 Task: Find connections with filter location Lohr am Main with filter topic #house with filter profile language Potuguese with filter current company HR International with filter school Vivekananda Institute of Technology with filter industry Building Structure and Exterior Contractors with filter service category Trade Shows with filter keywords title Travel Nurse
Action: Mouse moved to (600, 78)
Screenshot: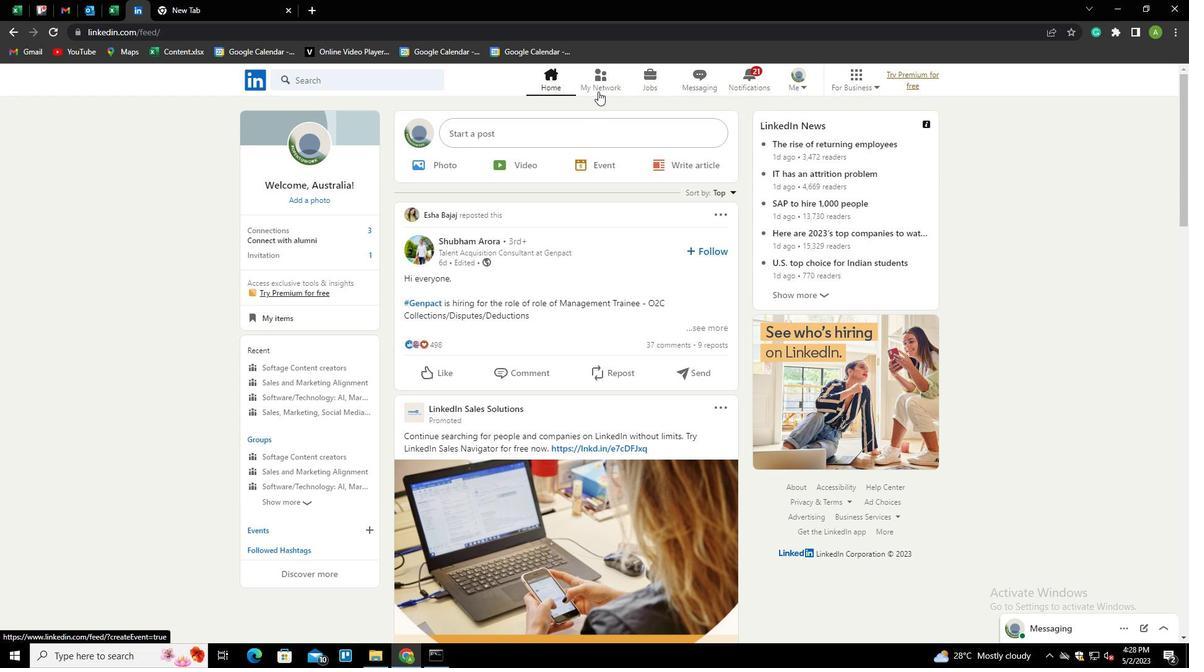 
Action: Mouse pressed left at (600, 78)
Screenshot: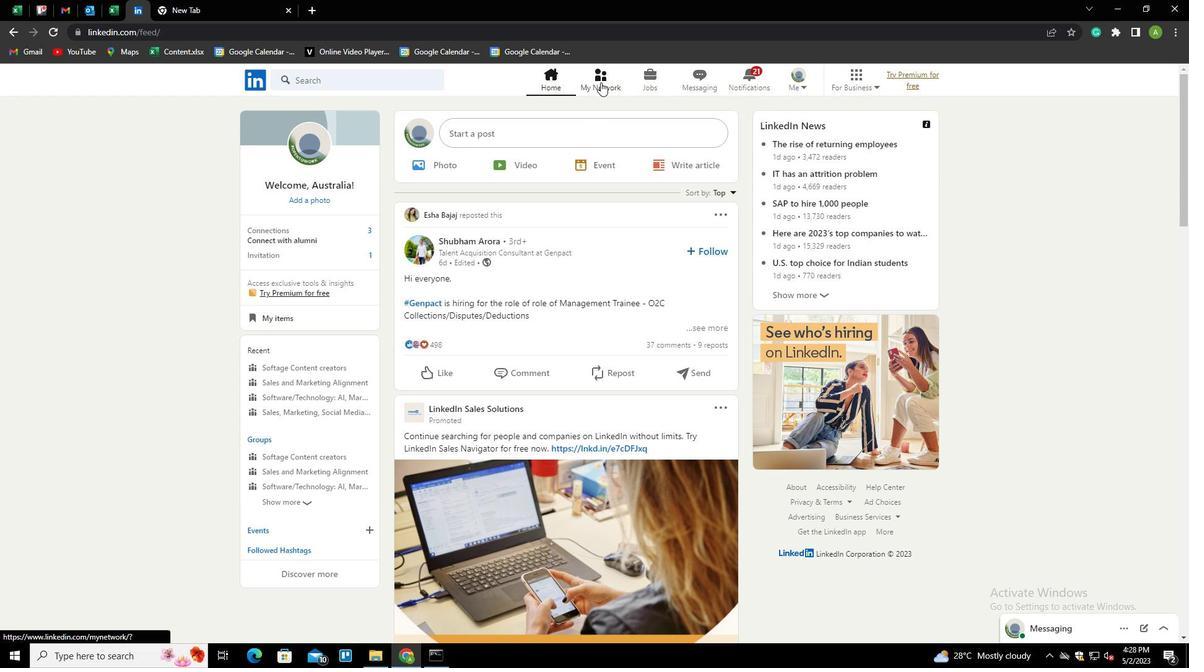 
Action: Mouse moved to (312, 149)
Screenshot: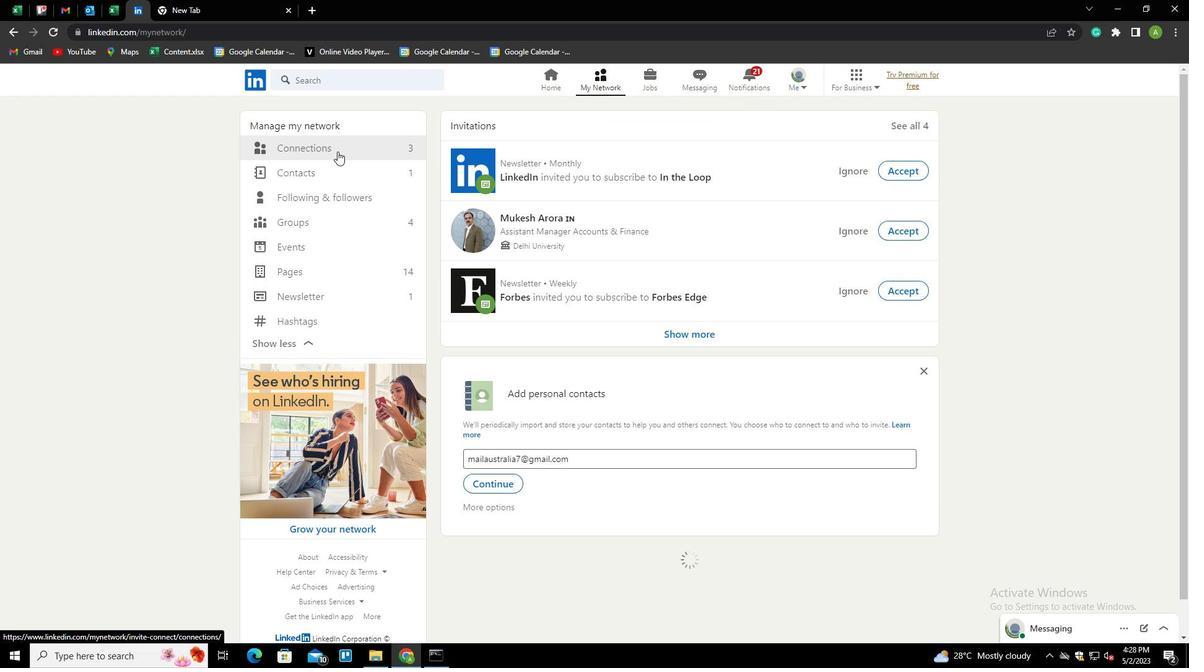 
Action: Mouse pressed left at (312, 149)
Screenshot: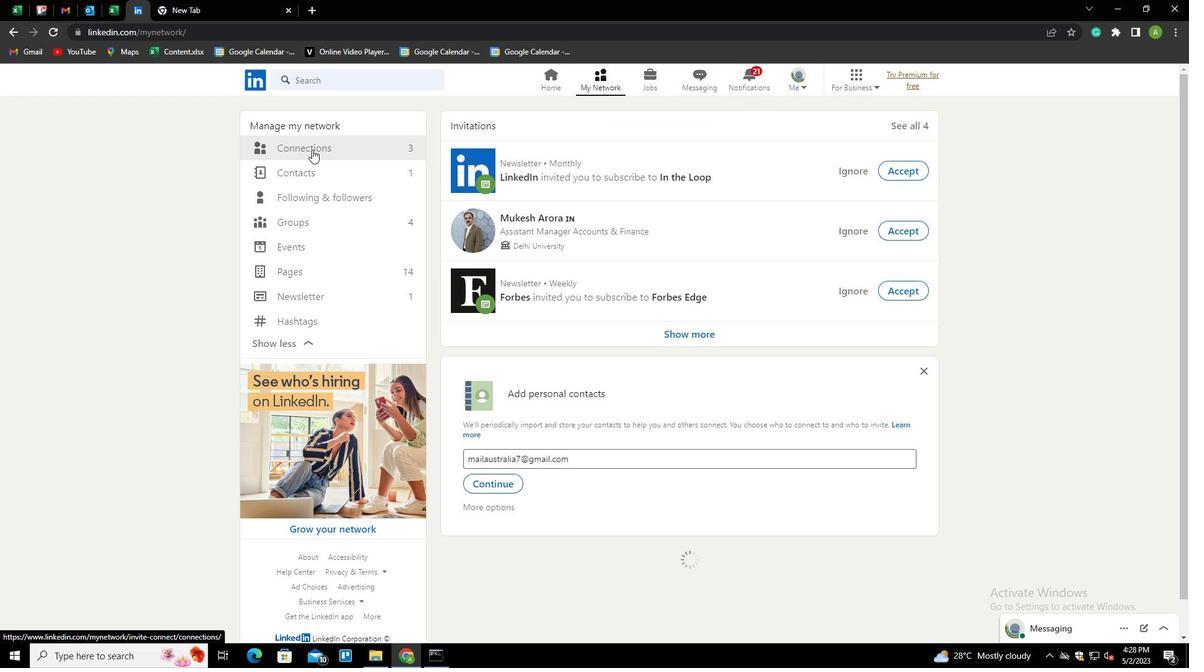 
Action: Mouse moved to (667, 147)
Screenshot: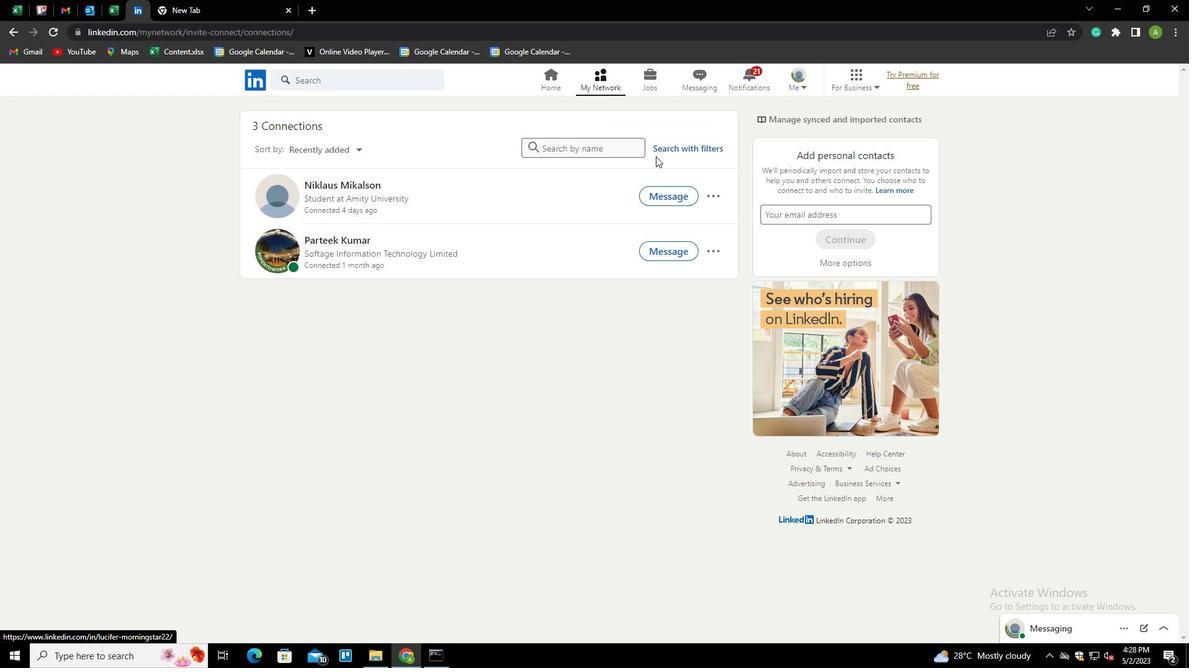 
Action: Mouse pressed left at (667, 147)
Screenshot: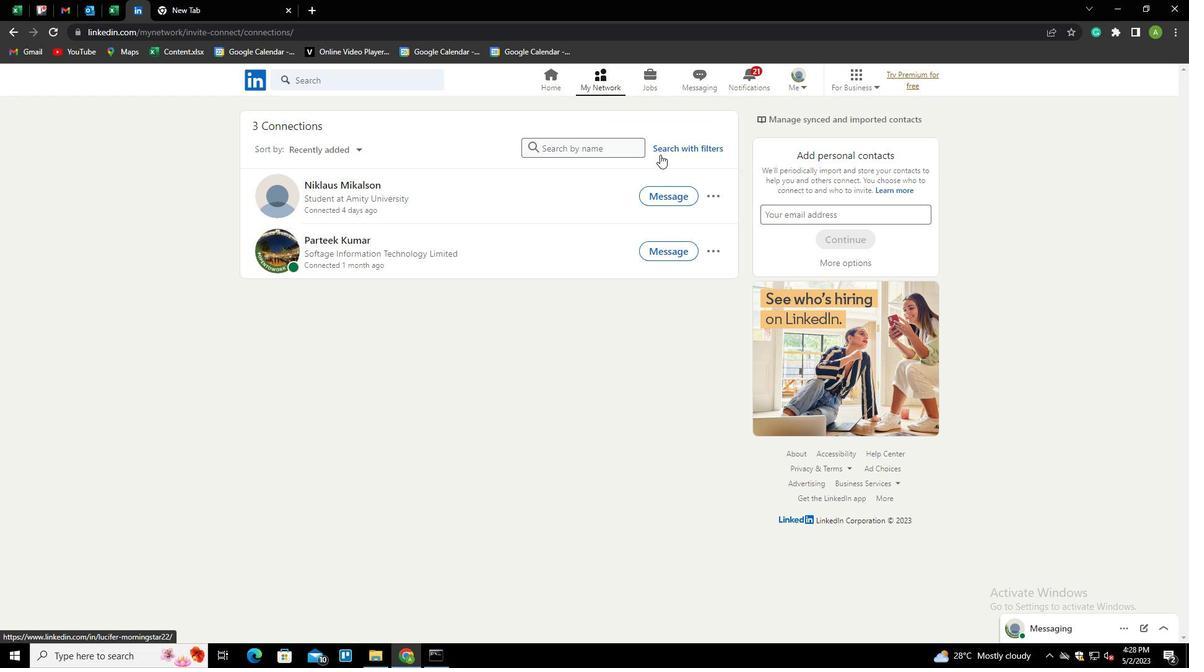 
Action: Mouse moved to (635, 118)
Screenshot: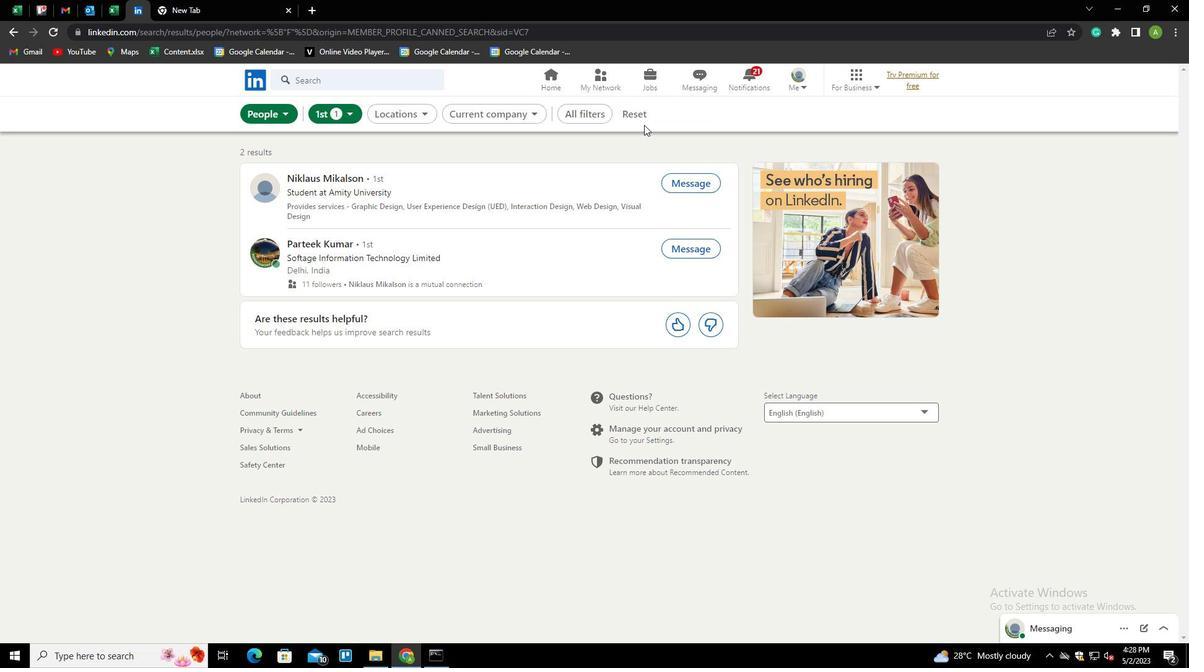 
Action: Mouse pressed left at (635, 118)
Screenshot: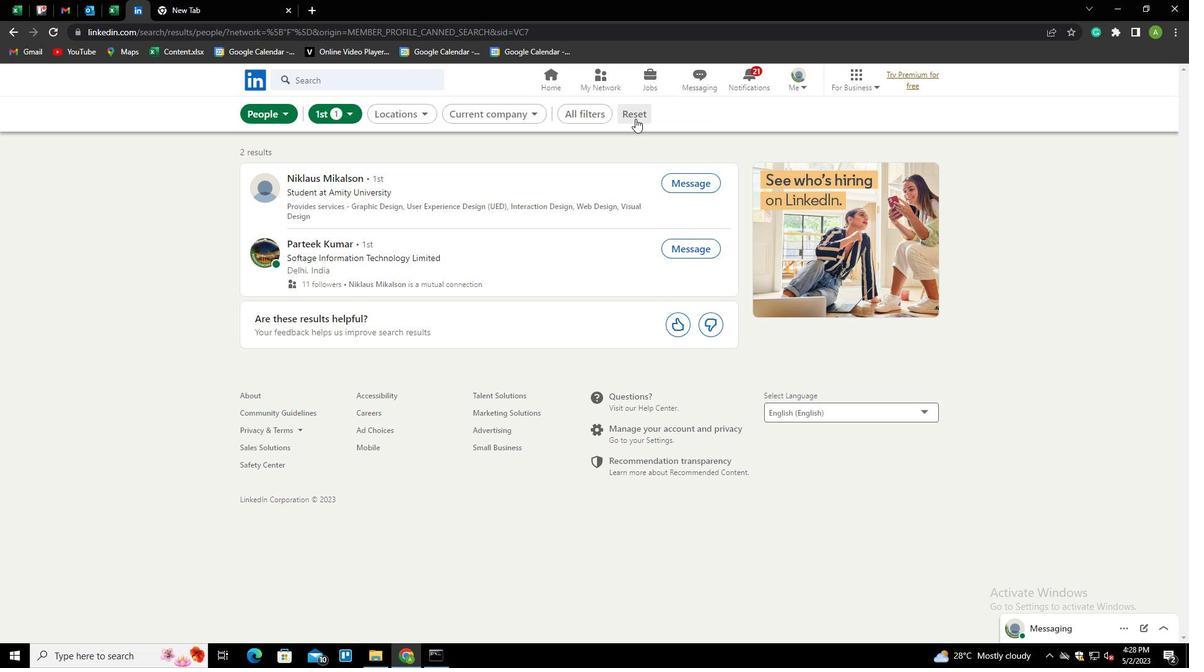 
Action: Mouse moved to (614, 112)
Screenshot: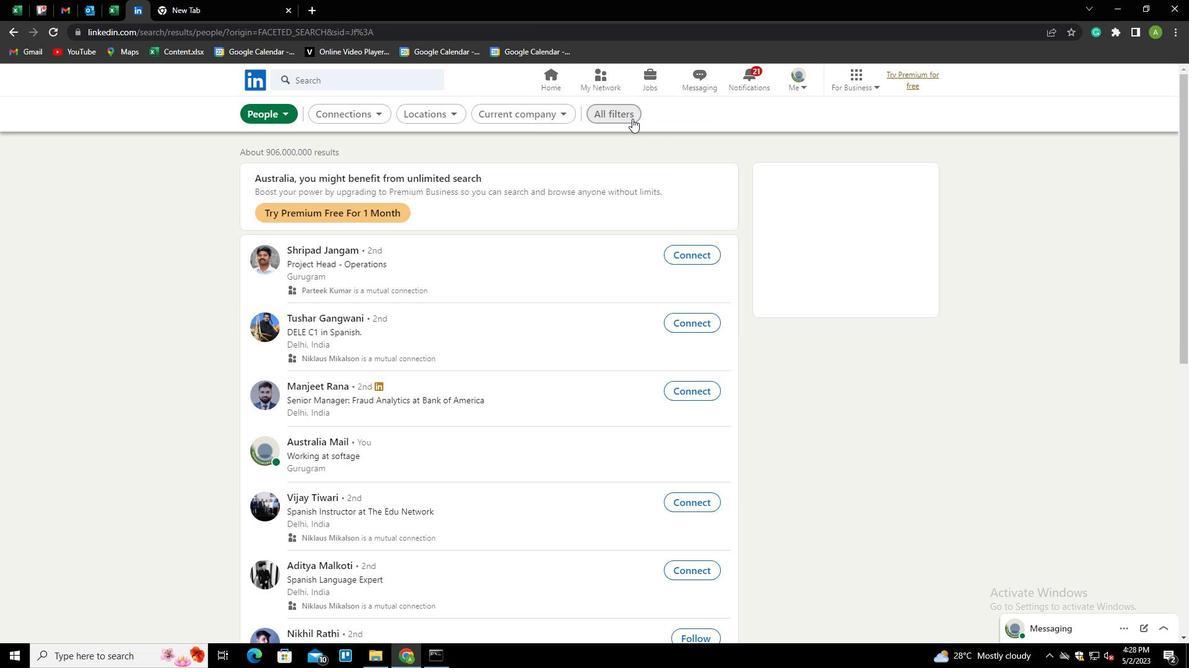 
Action: Mouse pressed left at (614, 112)
Screenshot: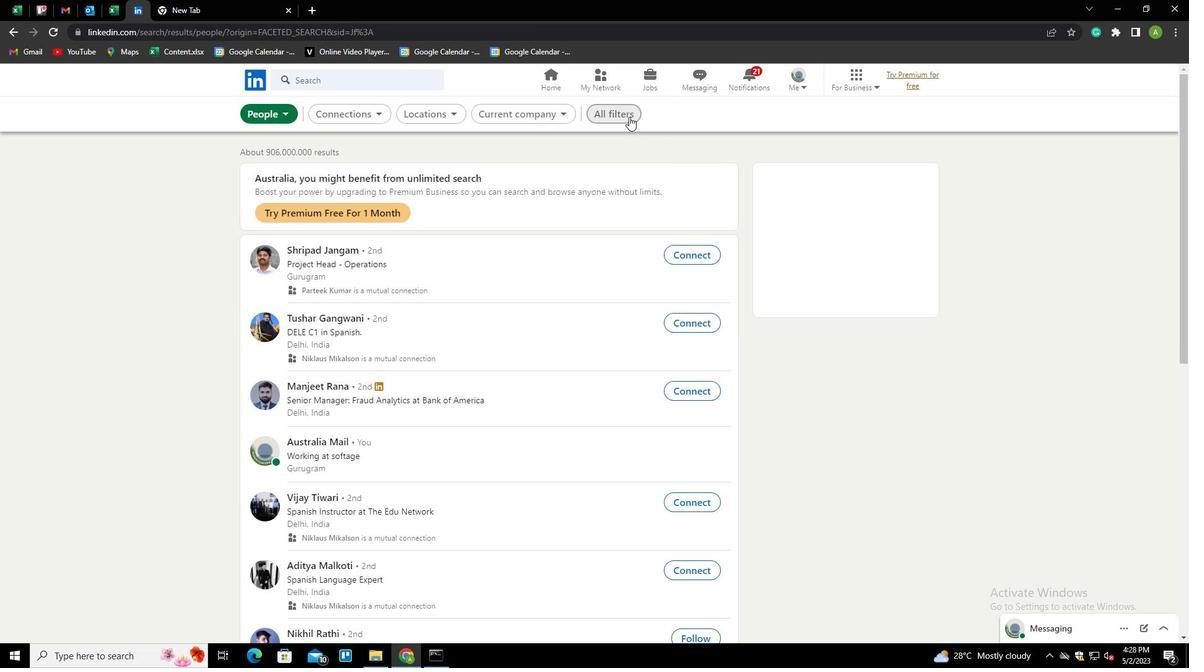 
Action: Mouse moved to (980, 296)
Screenshot: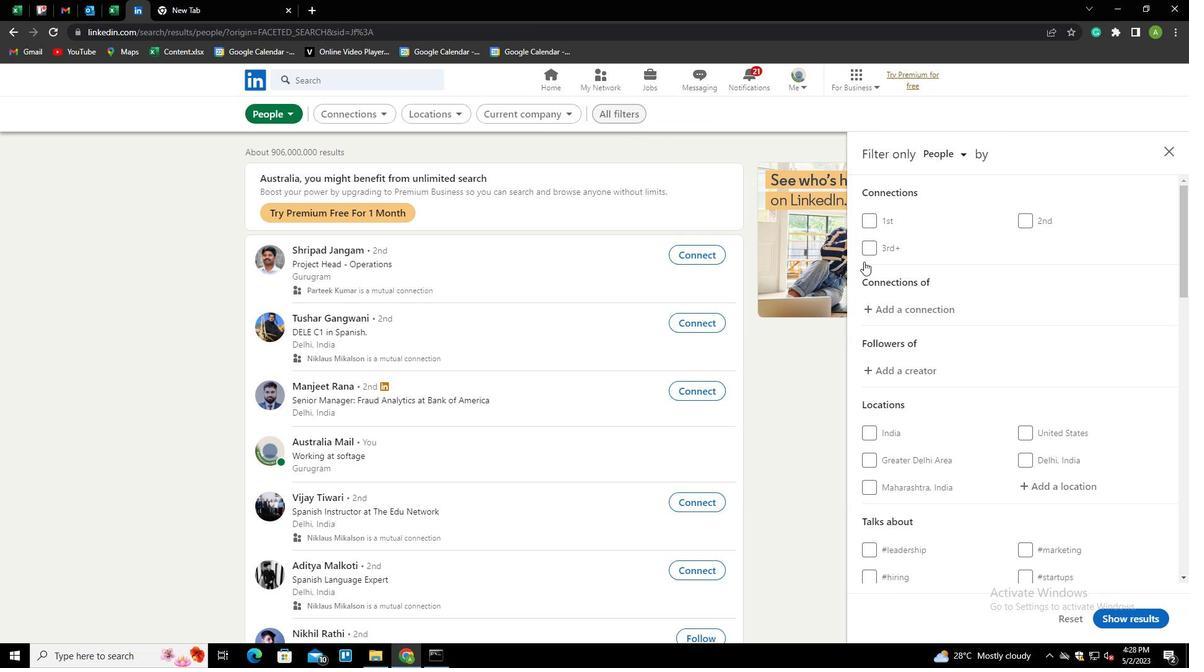 
Action: Mouse scrolled (980, 295) with delta (0, 0)
Screenshot: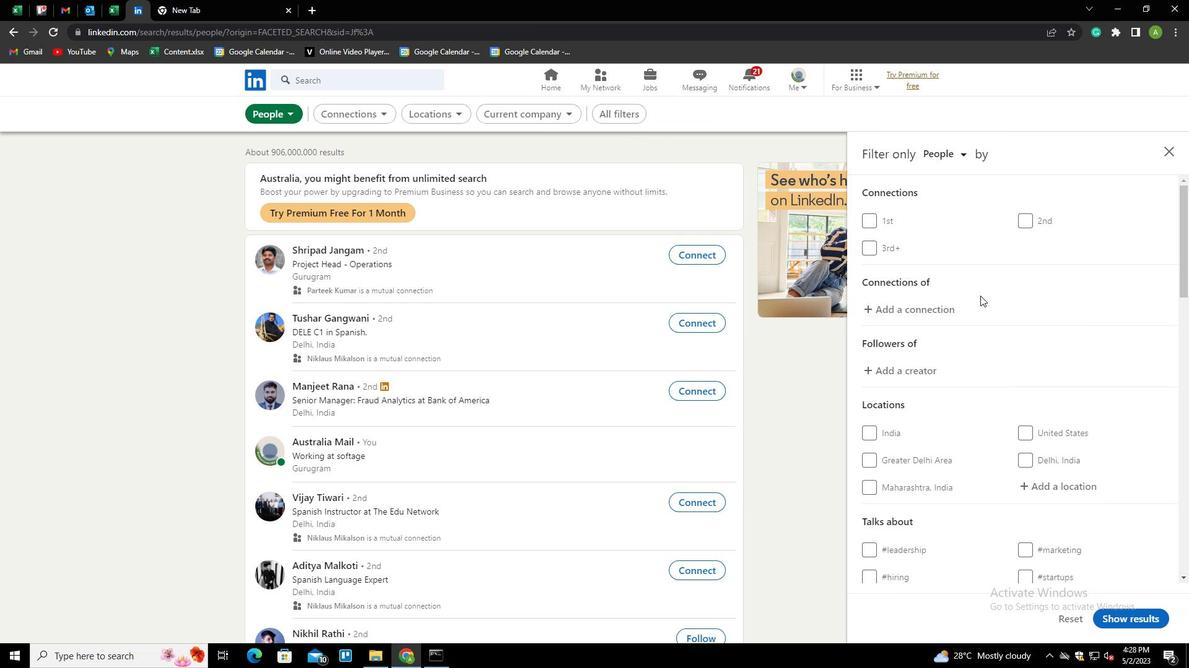 
Action: Mouse scrolled (980, 295) with delta (0, 0)
Screenshot: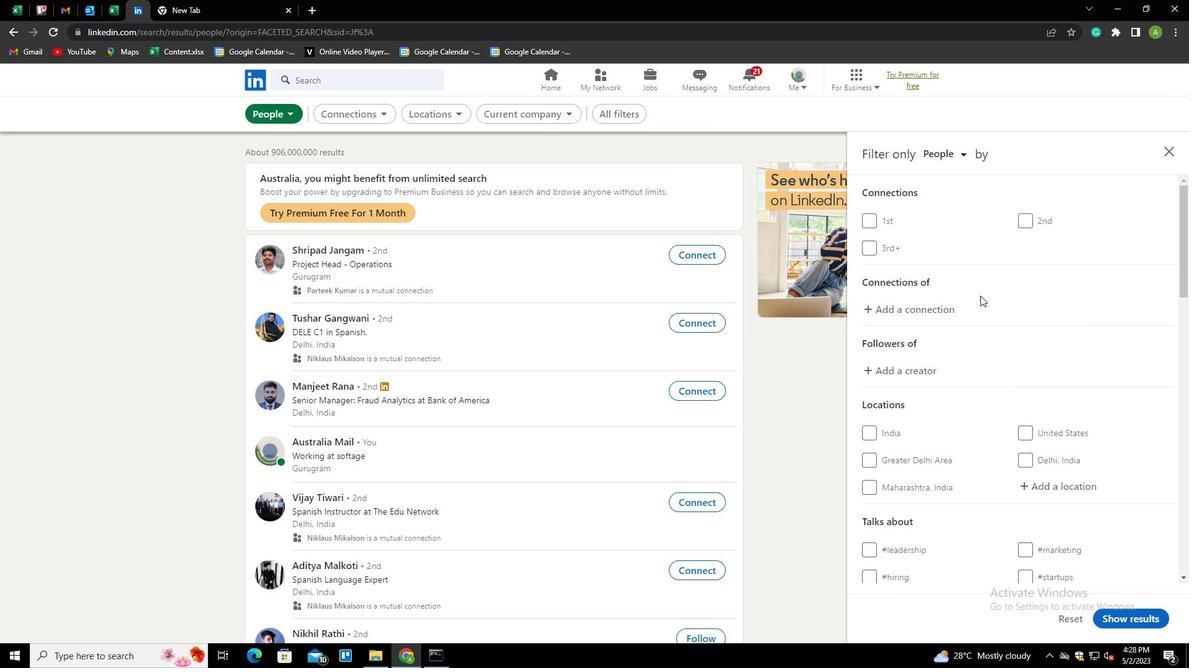 
Action: Mouse scrolled (980, 295) with delta (0, 0)
Screenshot: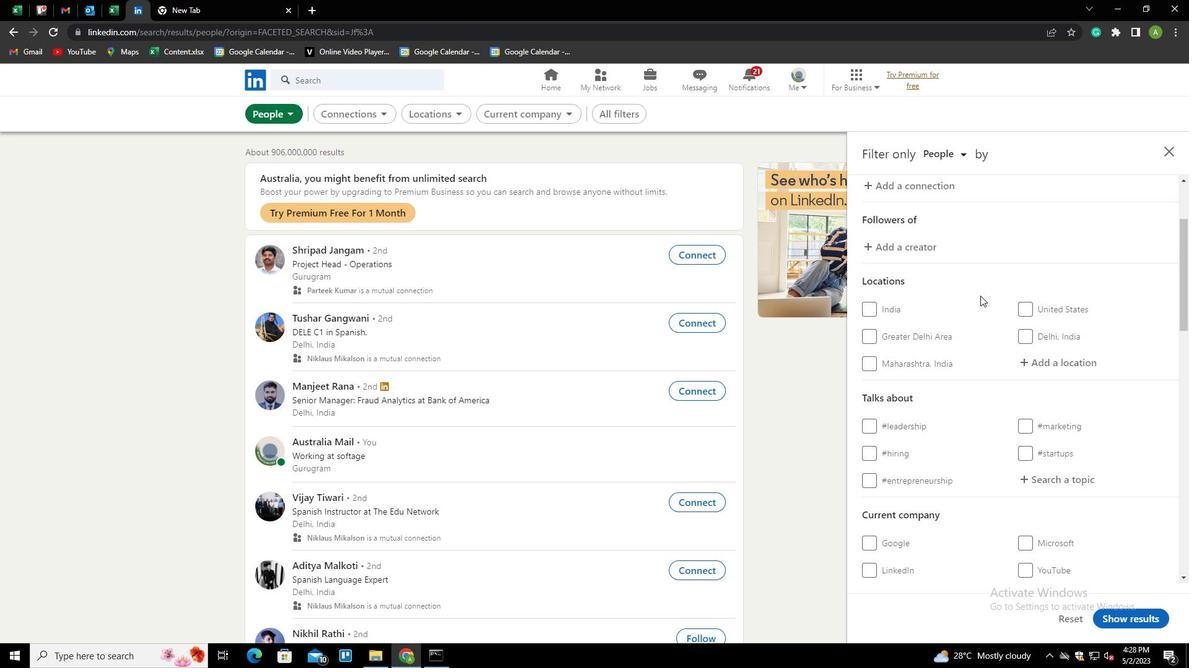 
Action: Mouse moved to (1041, 303)
Screenshot: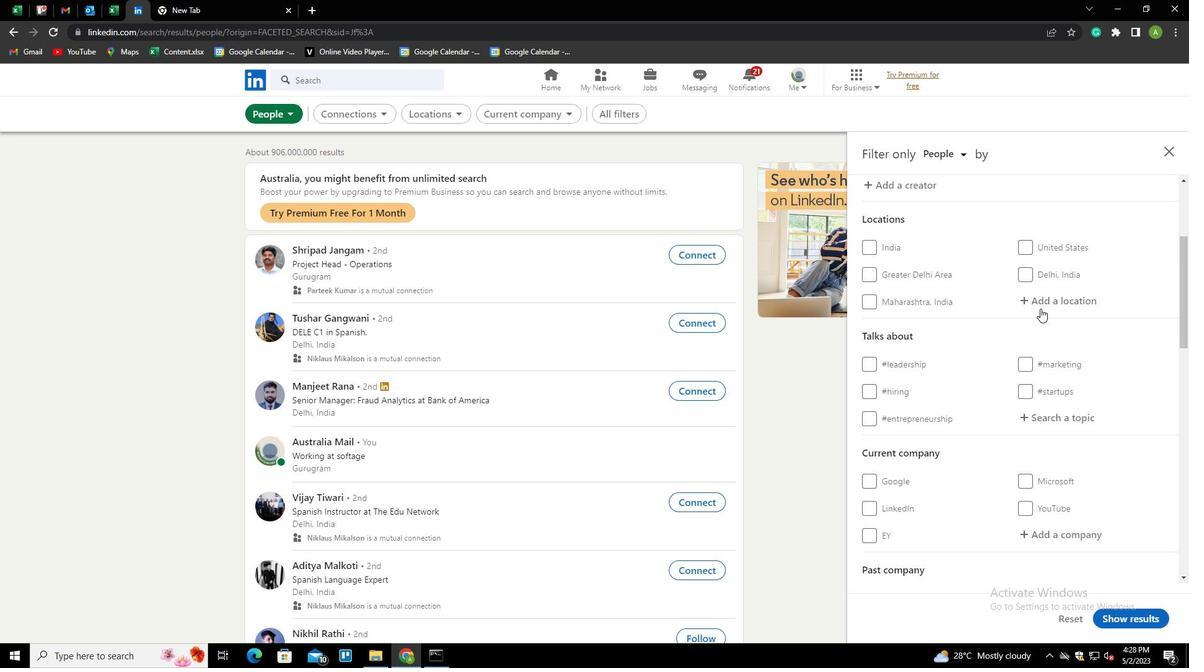 
Action: Mouse pressed left at (1041, 303)
Screenshot: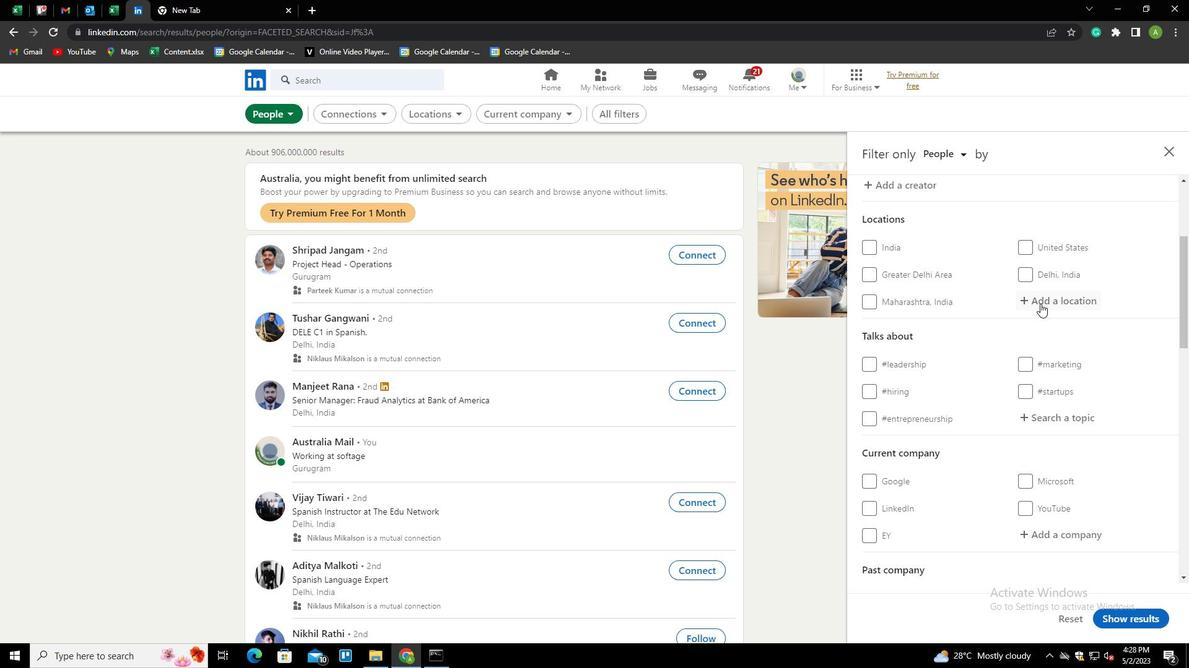 
Action: Mouse moved to (1044, 302)
Screenshot: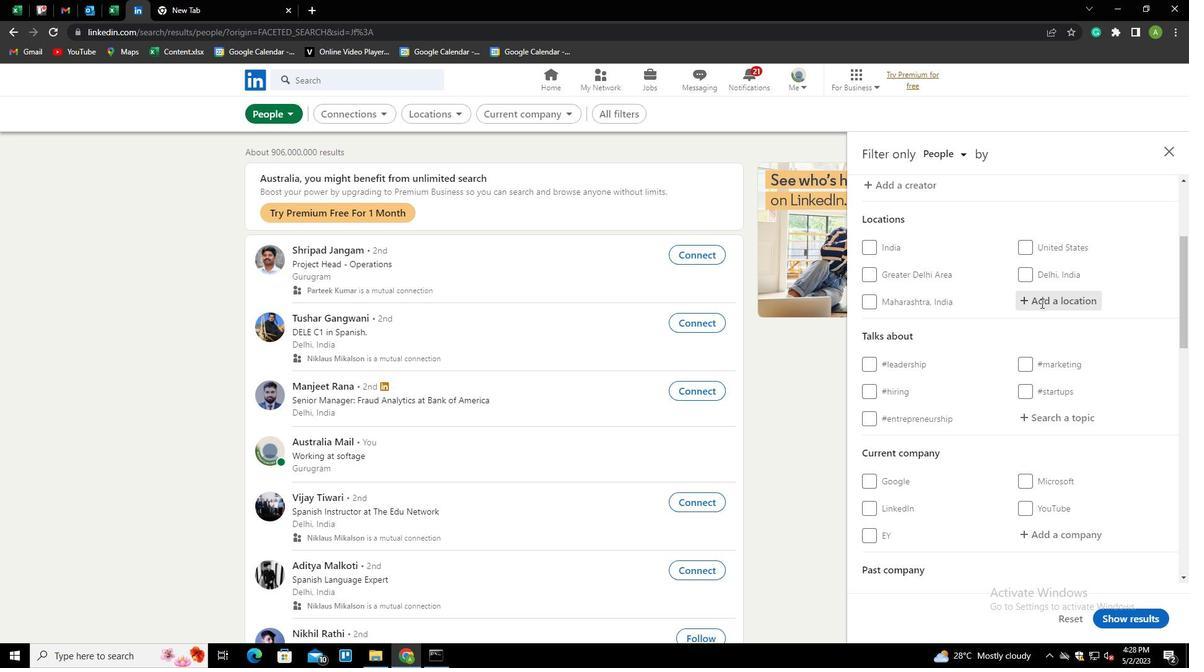 
Action: Mouse pressed left at (1044, 302)
Screenshot: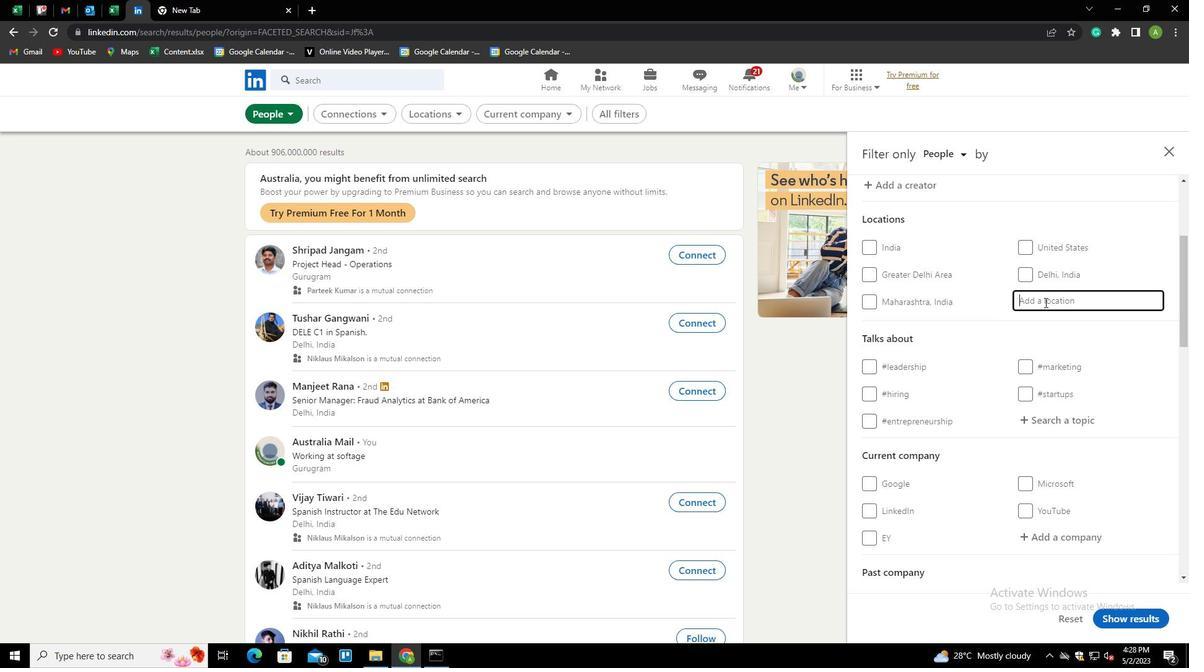 
Action: Key pressed <Key.shift>LOHE<Key.backspace>R<Key.space><Key.shift>A<Key.backspace>AM<Key.space><Key.shift>MAIN<Key.down><Key.enter>
Screenshot: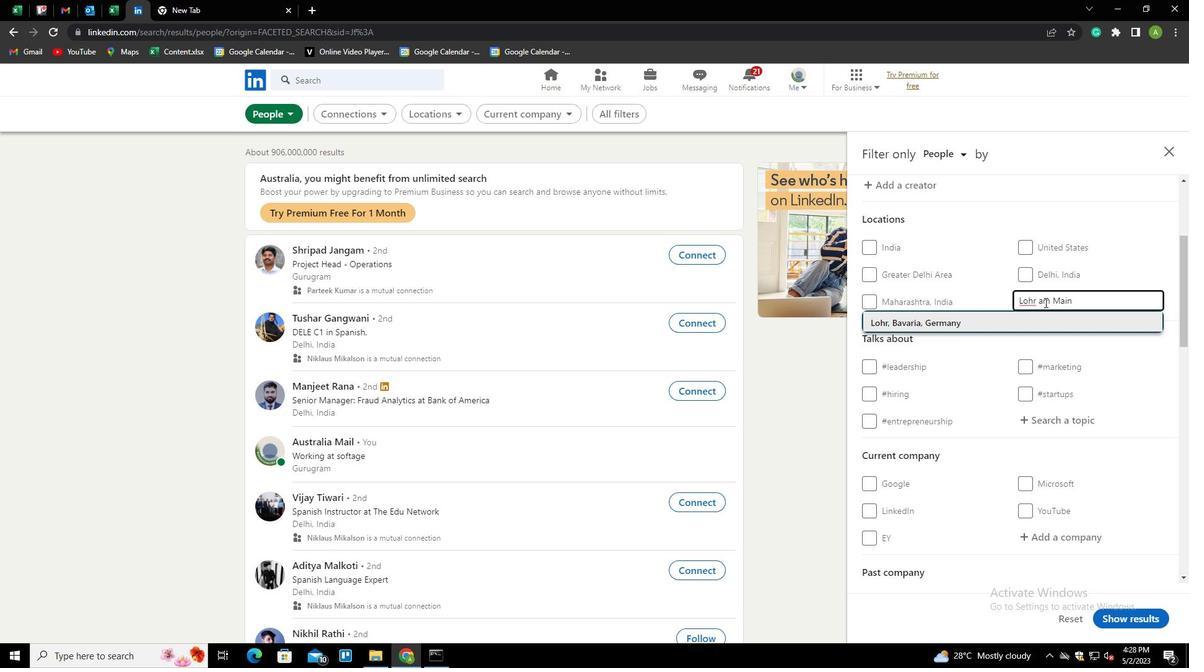 
Action: Mouse scrolled (1044, 302) with delta (0, 0)
Screenshot: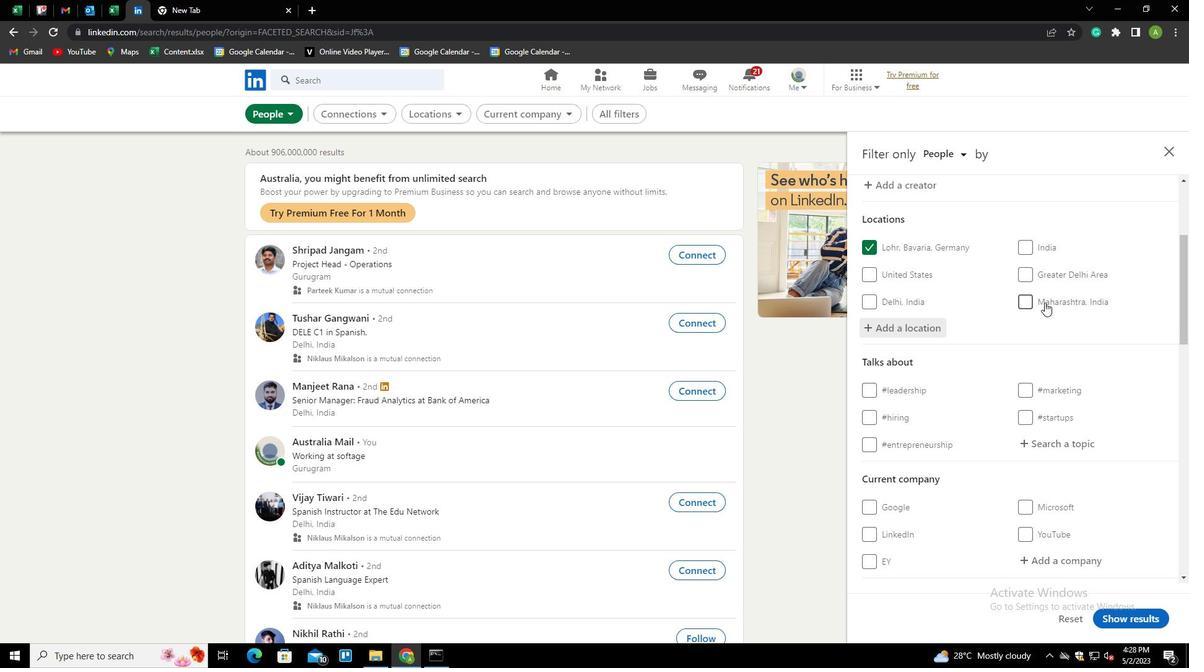 
Action: Mouse scrolled (1044, 302) with delta (0, 0)
Screenshot: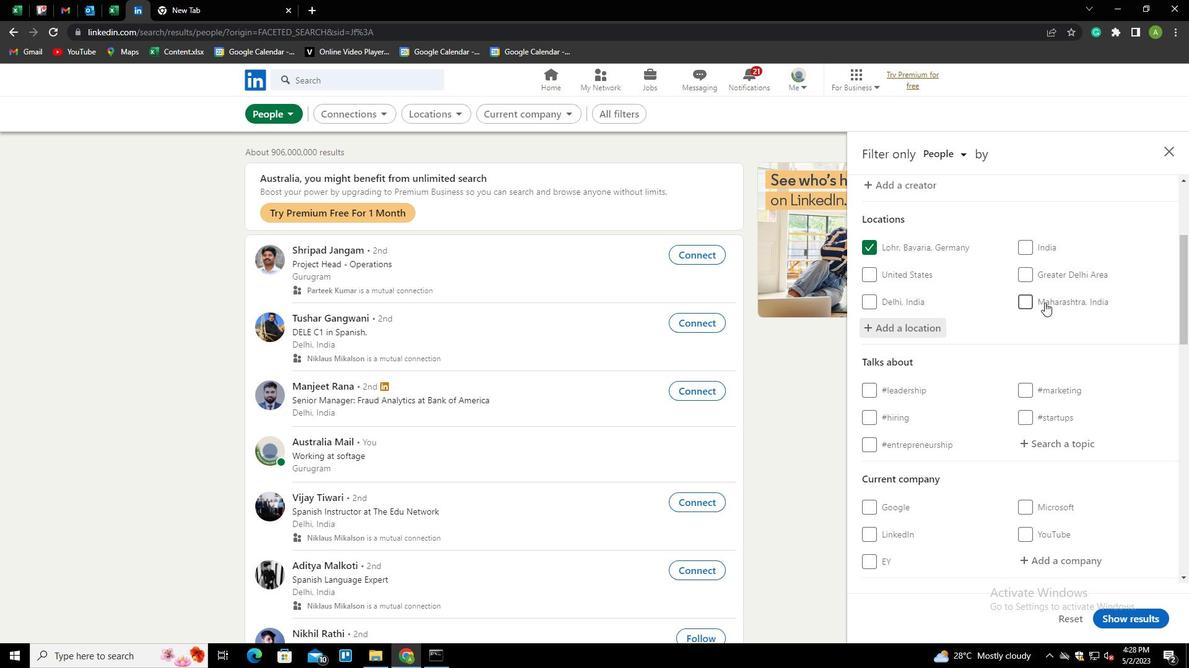 
Action: Mouse moved to (1045, 319)
Screenshot: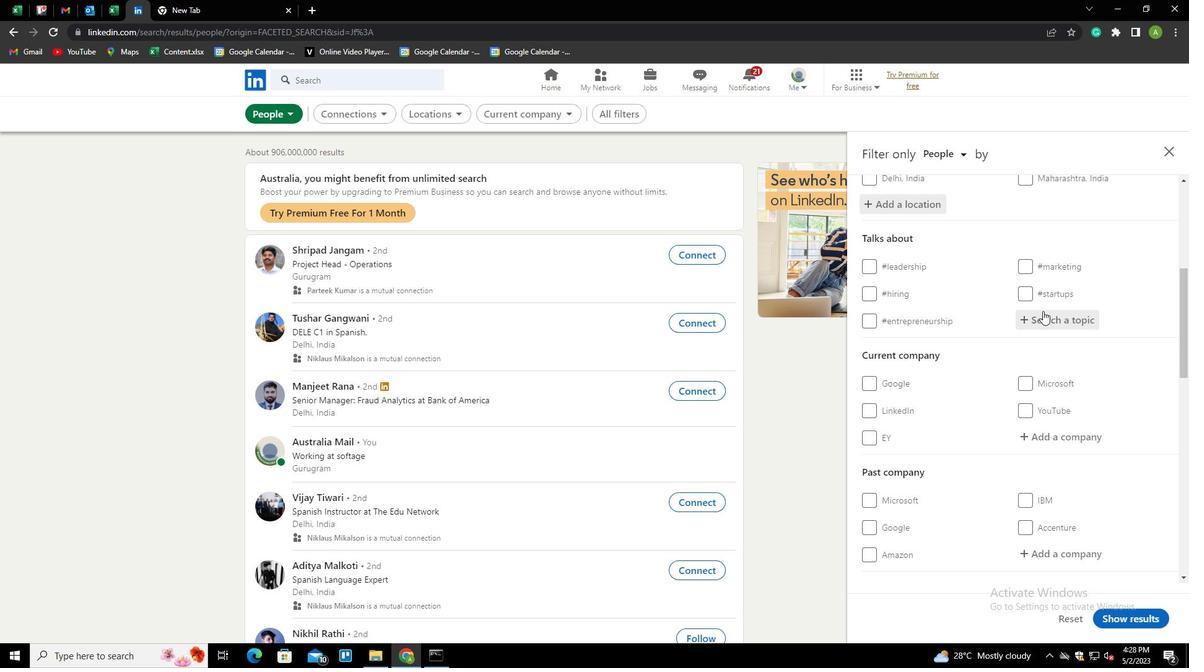 
Action: Mouse pressed left at (1045, 319)
Screenshot: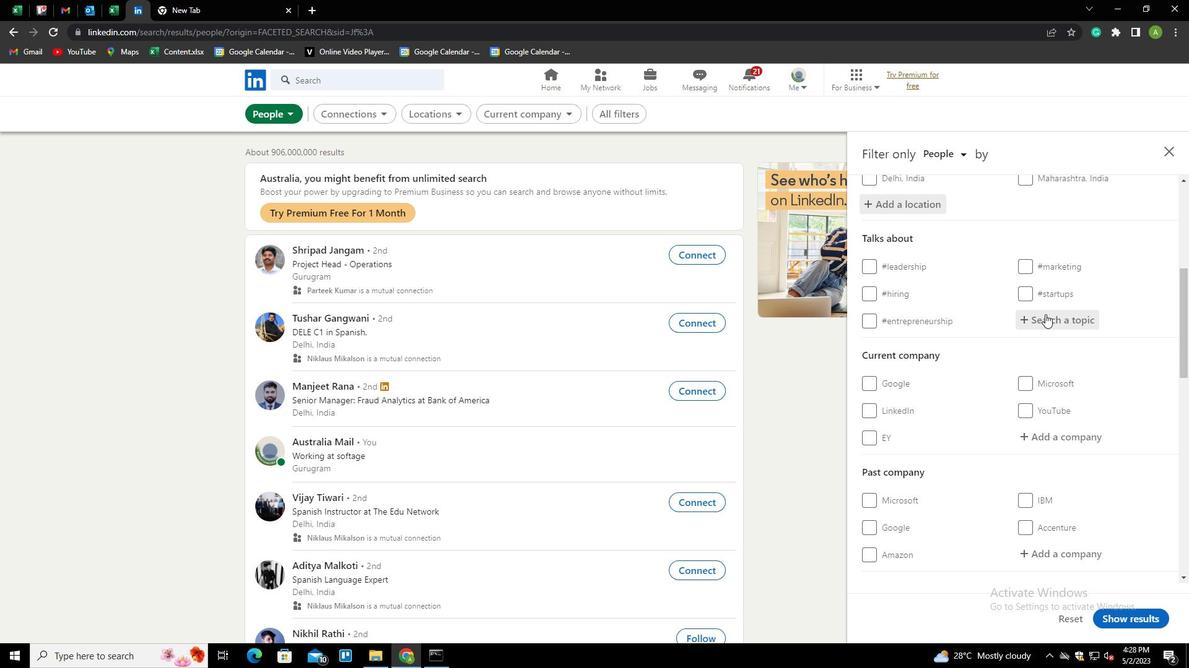 
Action: Key pressed HOUSE<Key.down><Key.down><Key.enter>
Screenshot: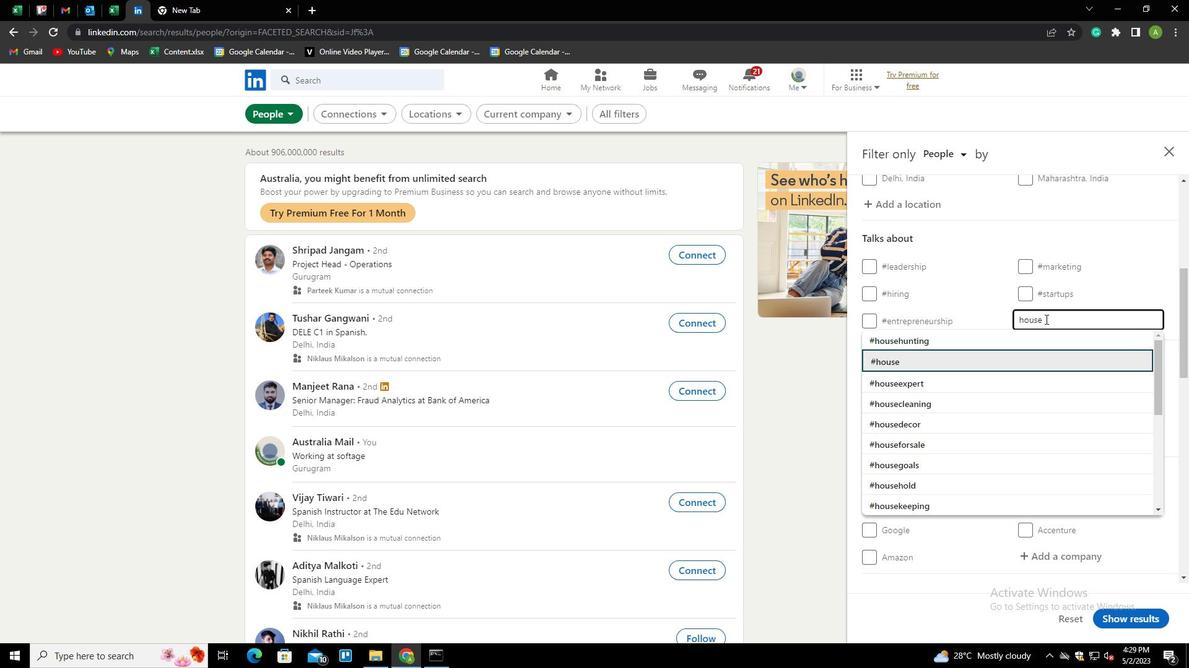 
Action: Mouse scrolled (1045, 318) with delta (0, 0)
Screenshot: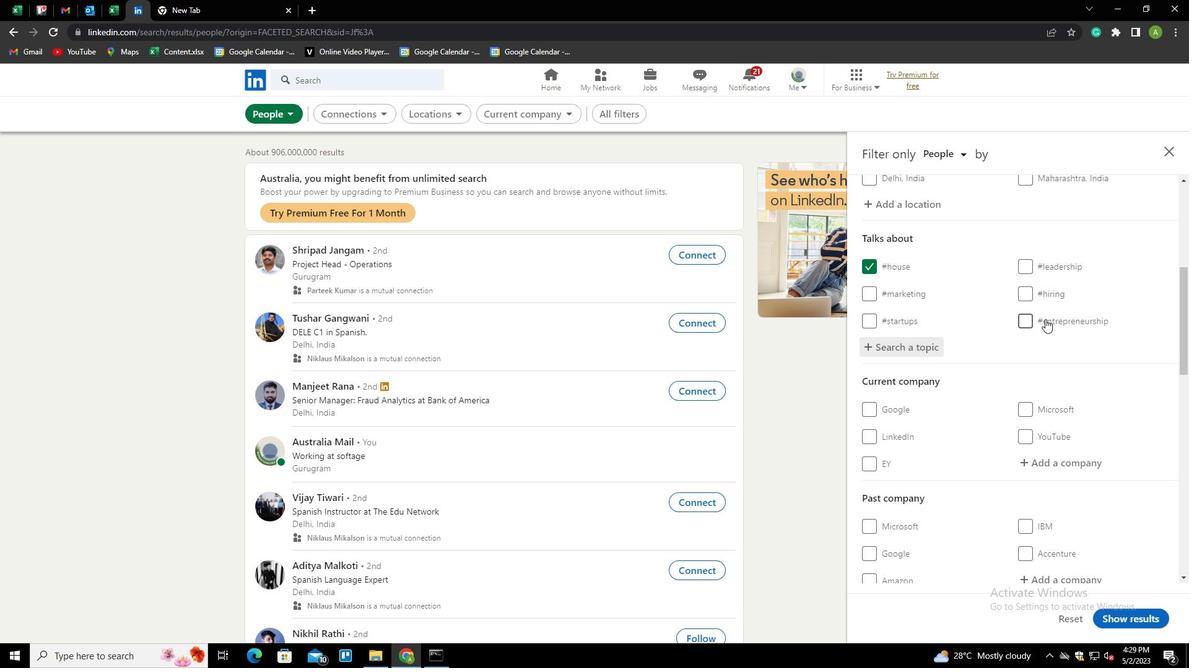 
Action: Mouse scrolled (1045, 318) with delta (0, 0)
Screenshot: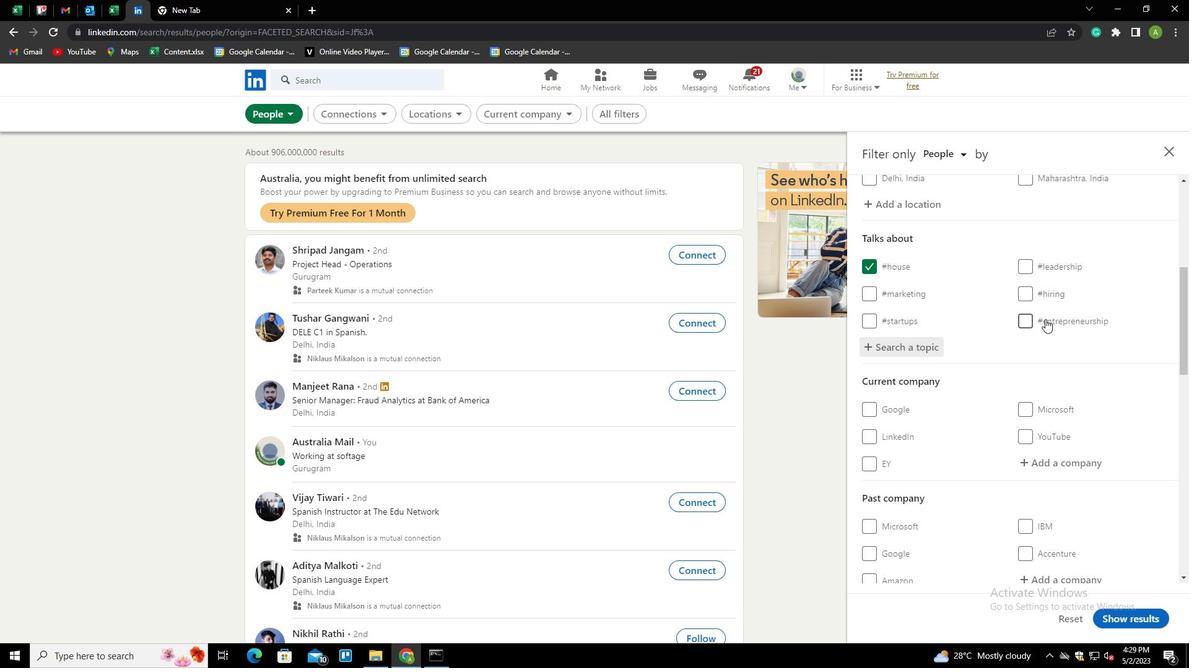 
Action: Mouse scrolled (1045, 318) with delta (0, 0)
Screenshot: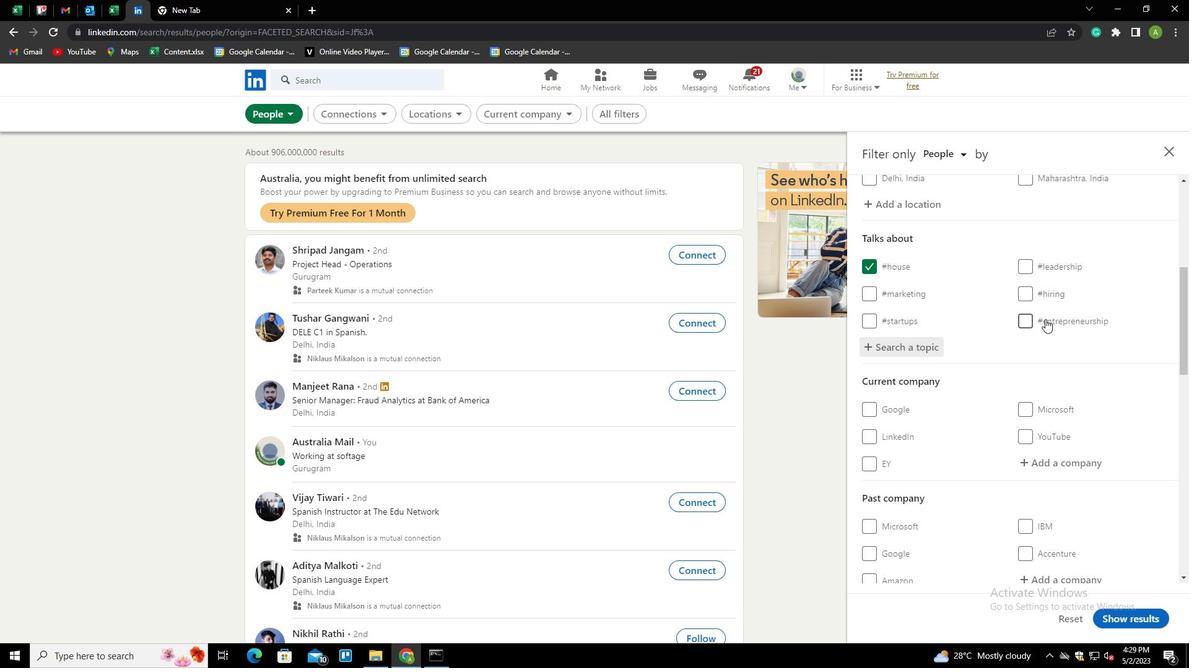 
Action: Mouse scrolled (1045, 318) with delta (0, 0)
Screenshot: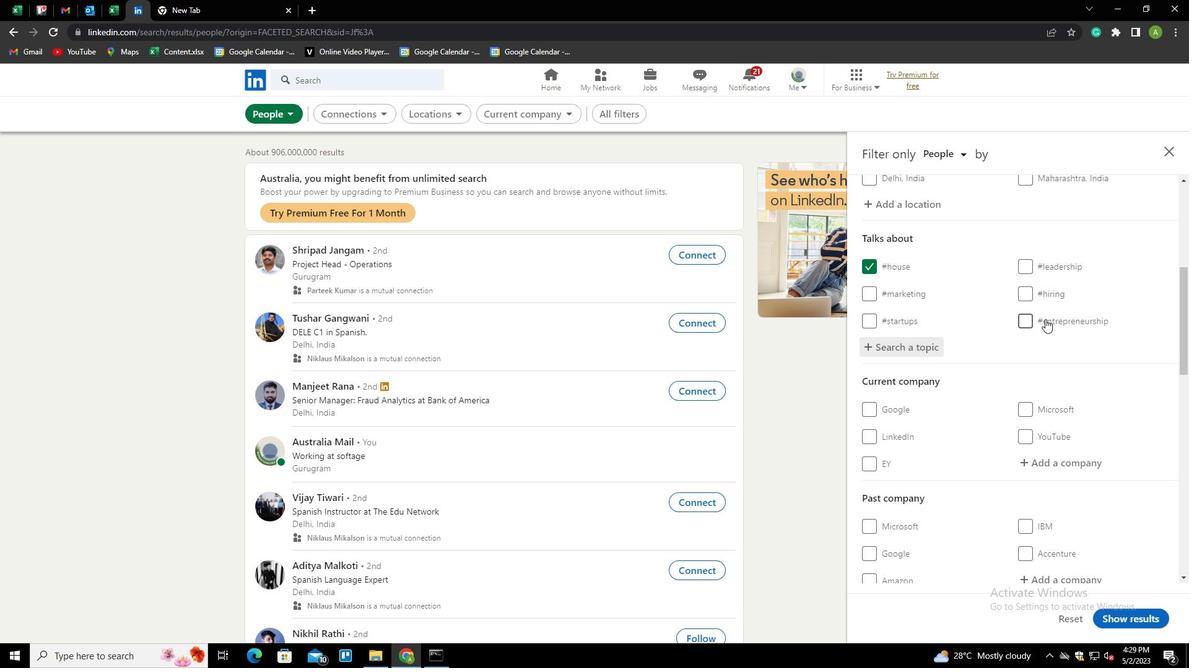 
Action: Mouse scrolled (1045, 318) with delta (0, 0)
Screenshot: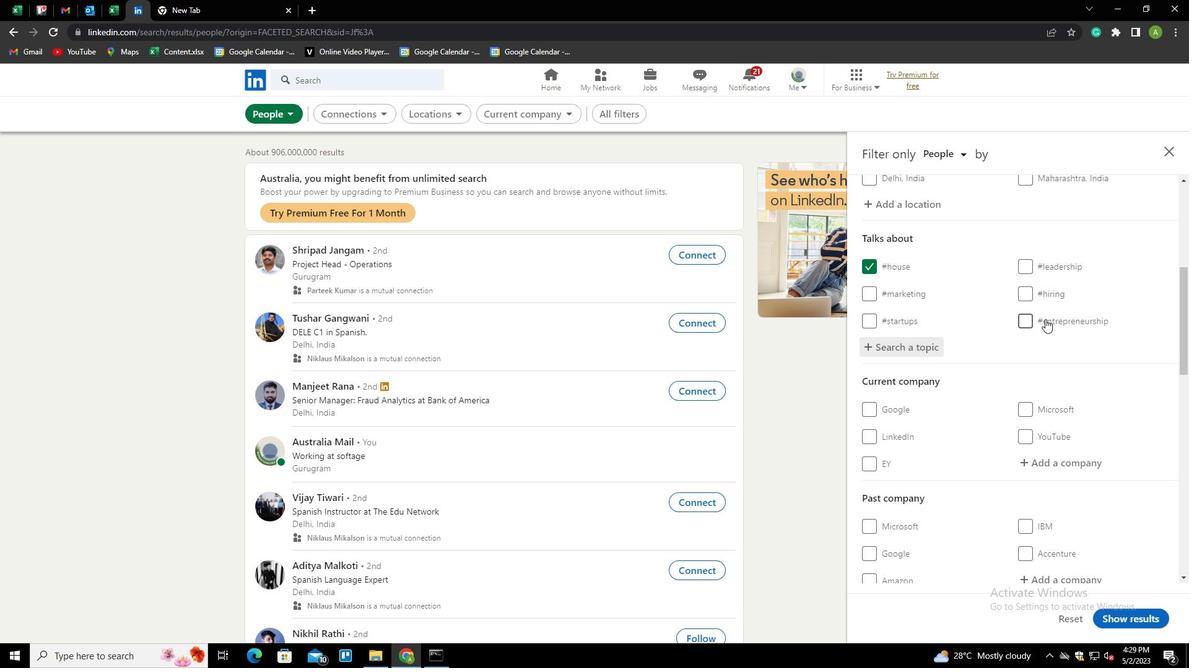 
Action: Mouse scrolled (1045, 318) with delta (0, 0)
Screenshot: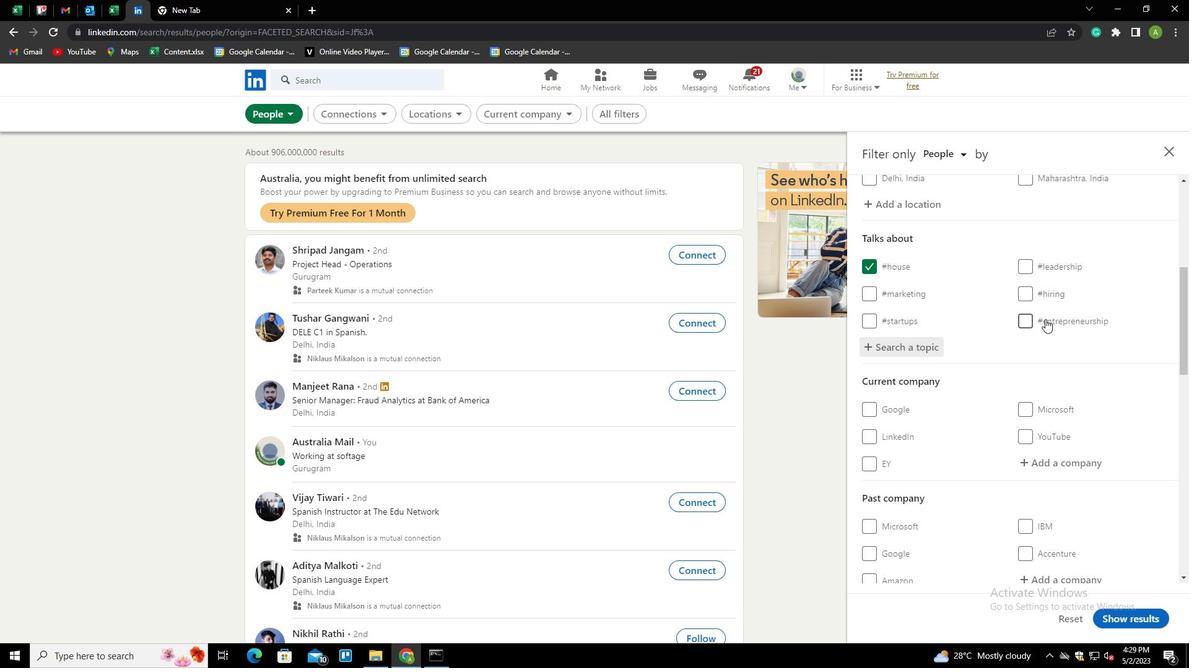 
Action: Mouse moved to (1045, 333)
Screenshot: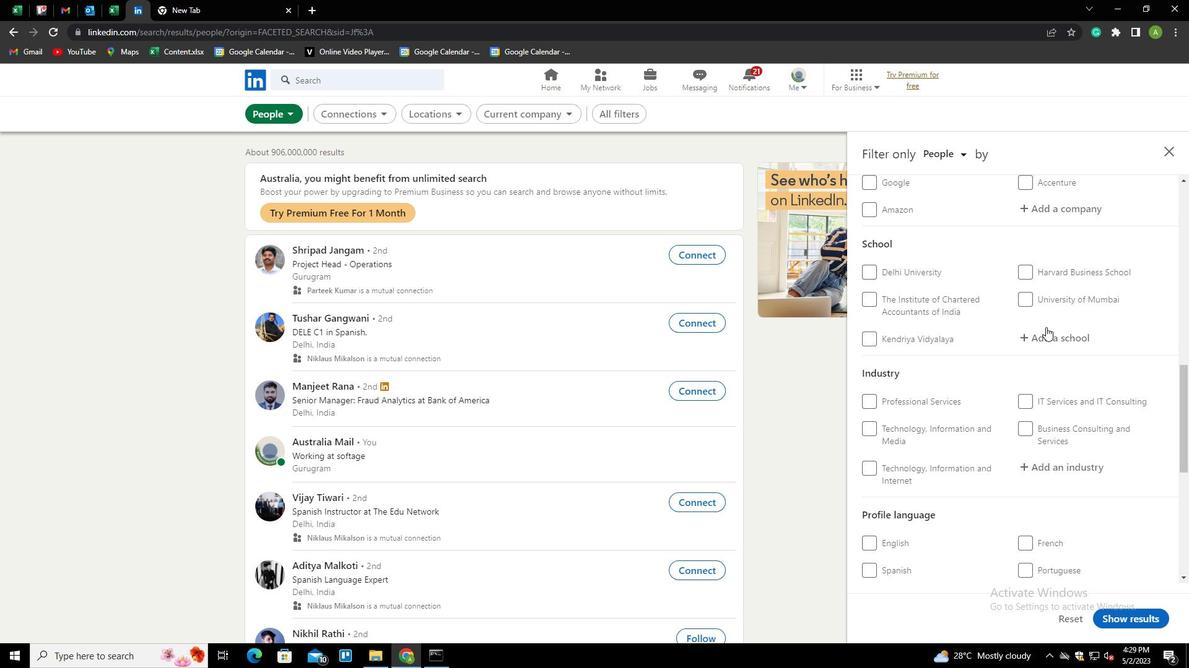 
Action: Mouse scrolled (1045, 332) with delta (0, 0)
Screenshot: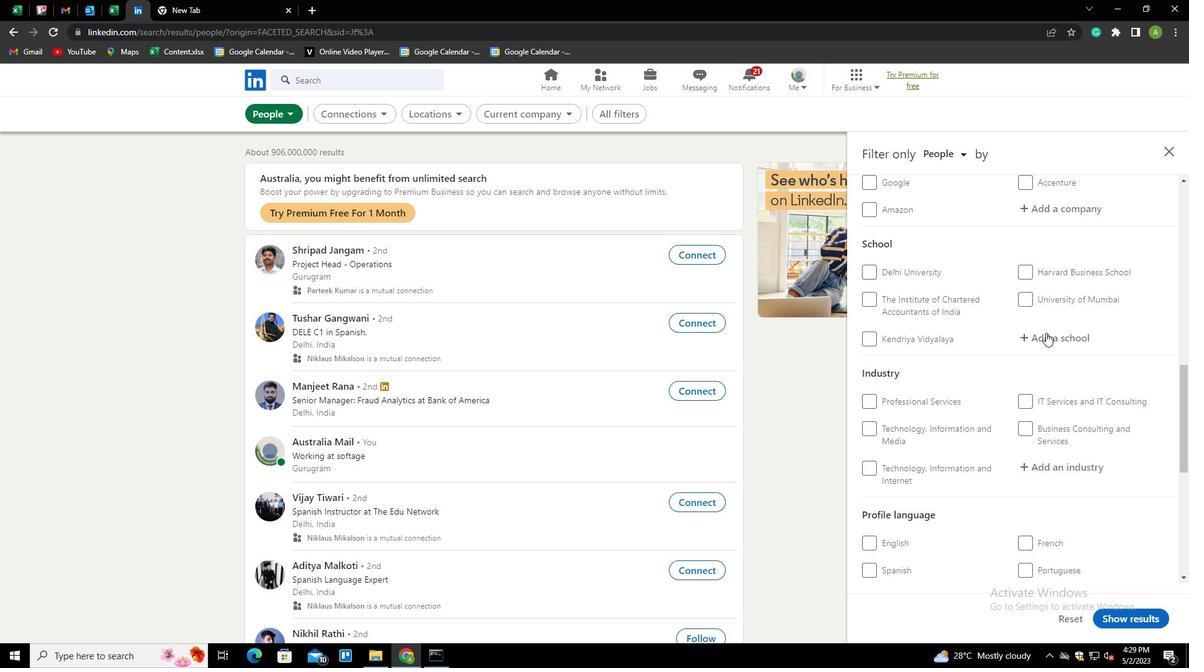 
Action: Mouse scrolled (1045, 332) with delta (0, 0)
Screenshot: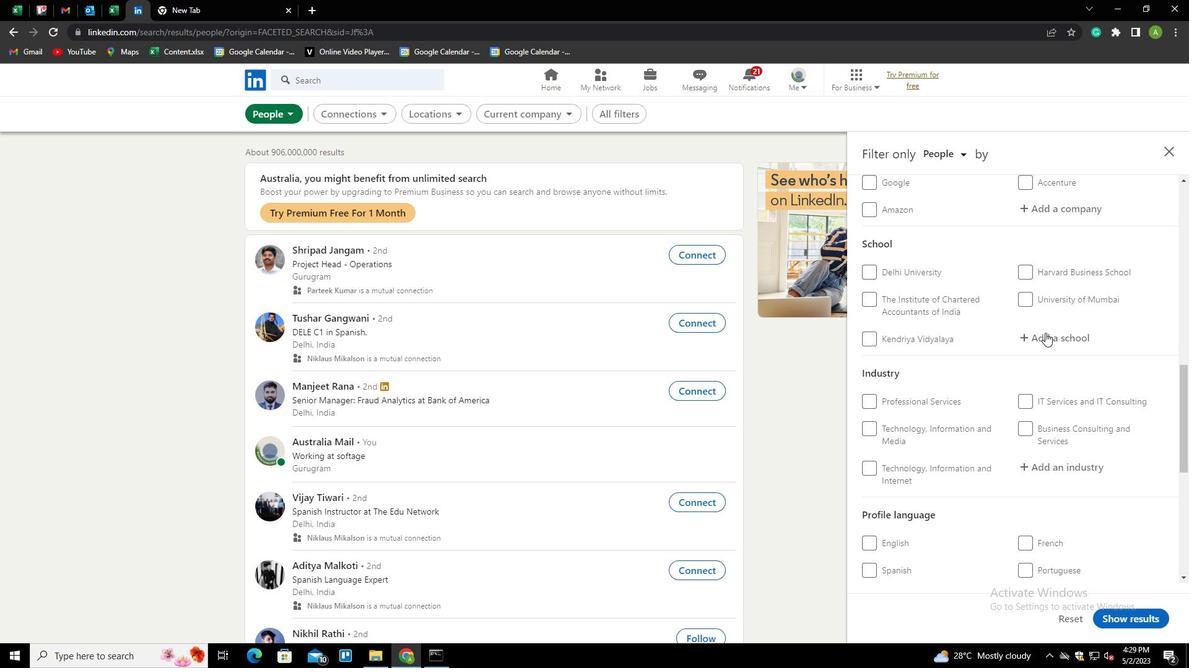 
Action: Mouse moved to (1044, 338)
Screenshot: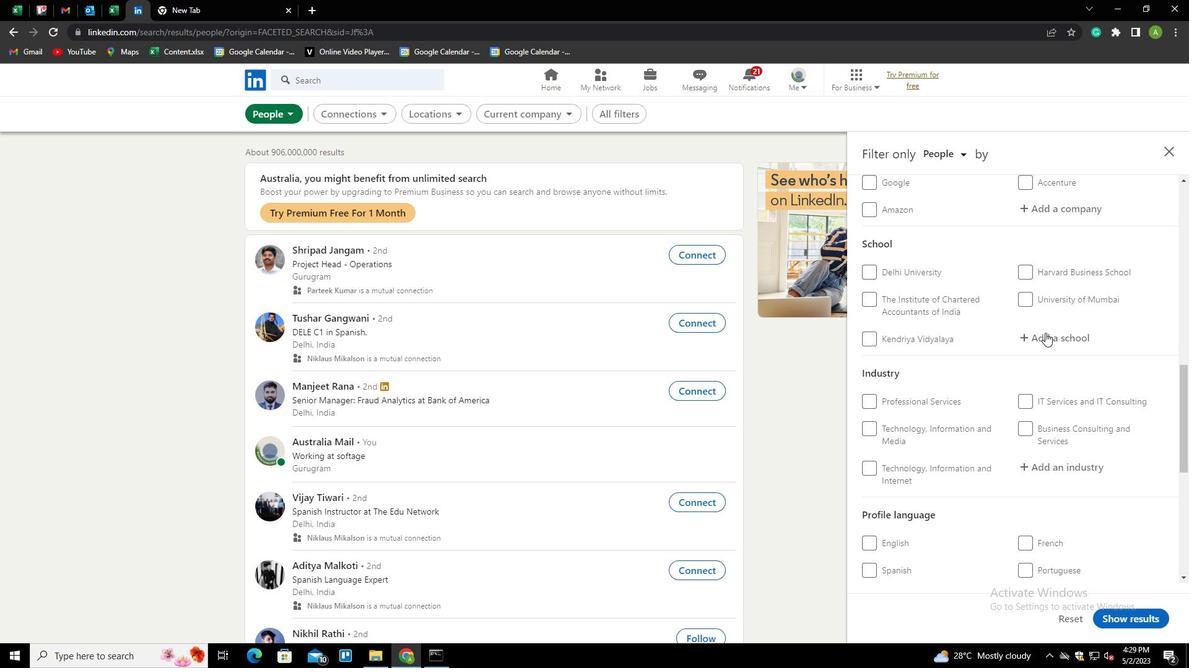 
Action: Mouse scrolled (1044, 338) with delta (0, 0)
Screenshot: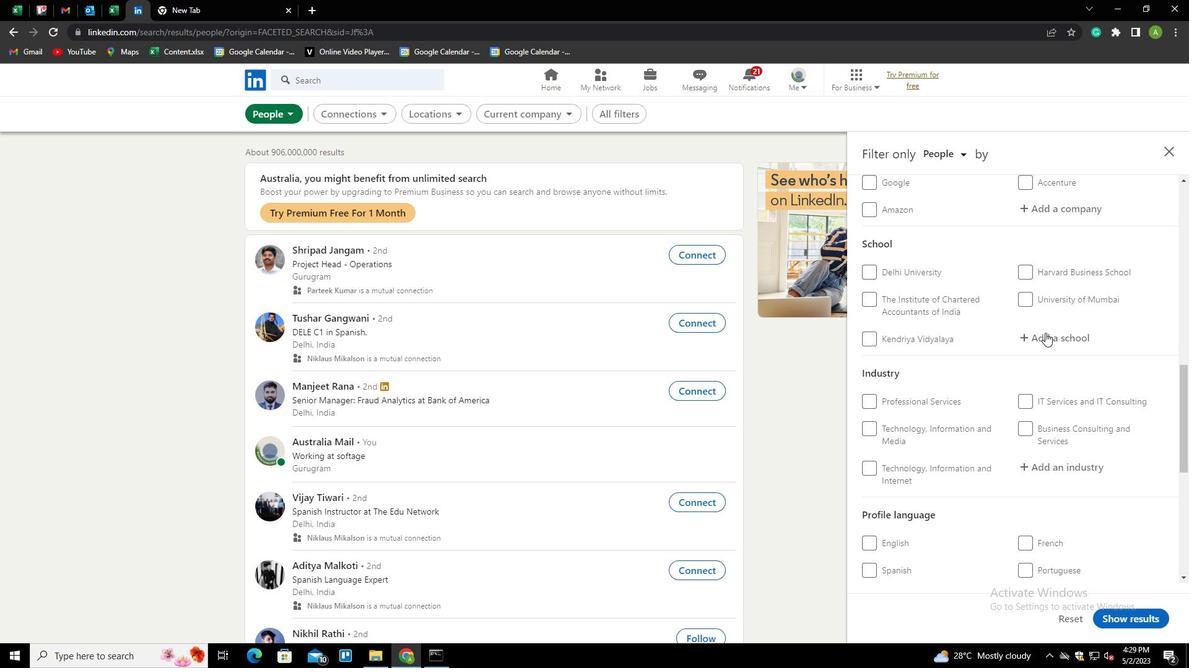 
Action: Mouse moved to (1043, 347)
Screenshot: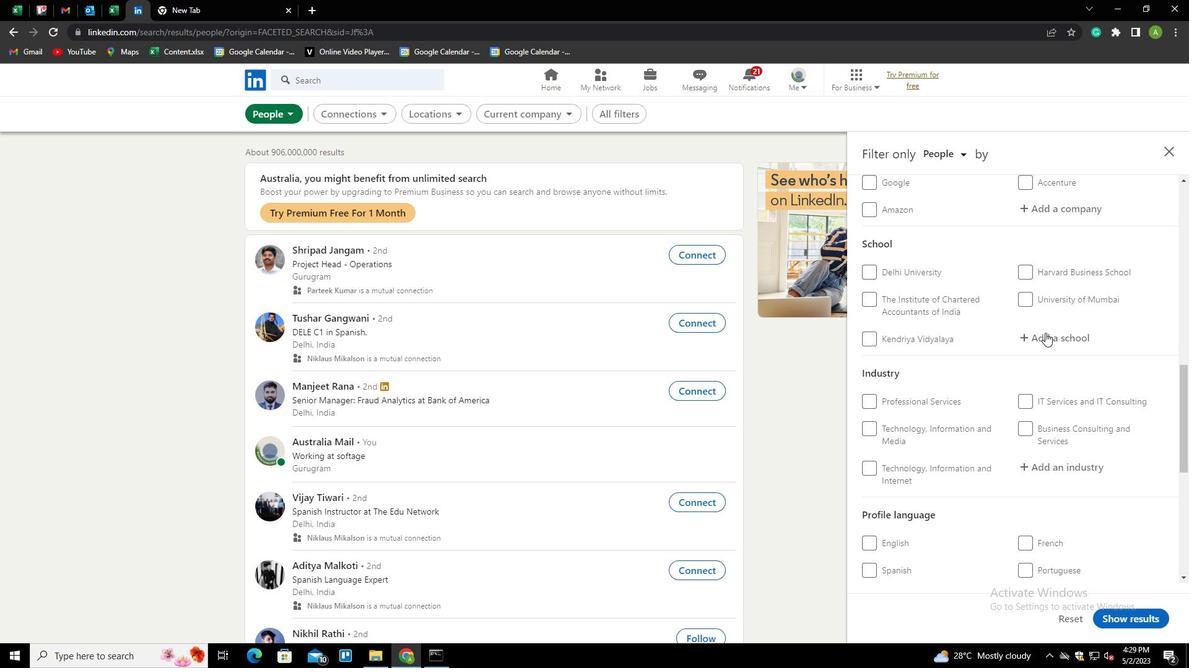
Action: Mouse scrolled (1043, 346) with delta (0, 0)
Screenshot: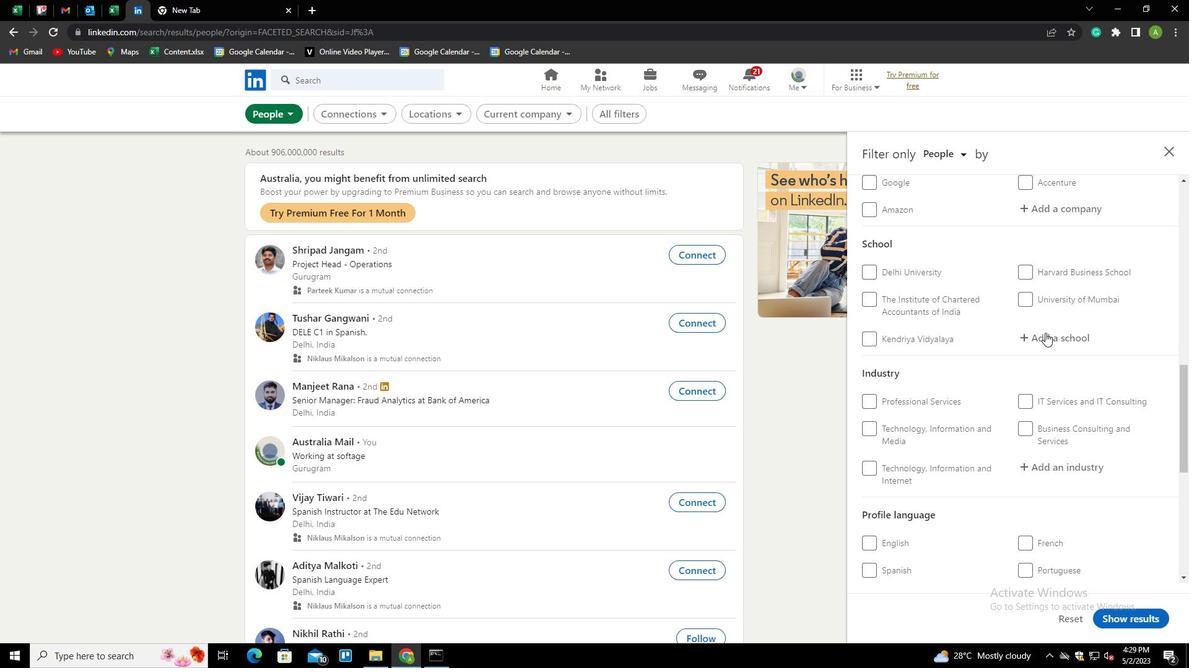 
Action: Mouse moved to (1021, 319)
Screenshot: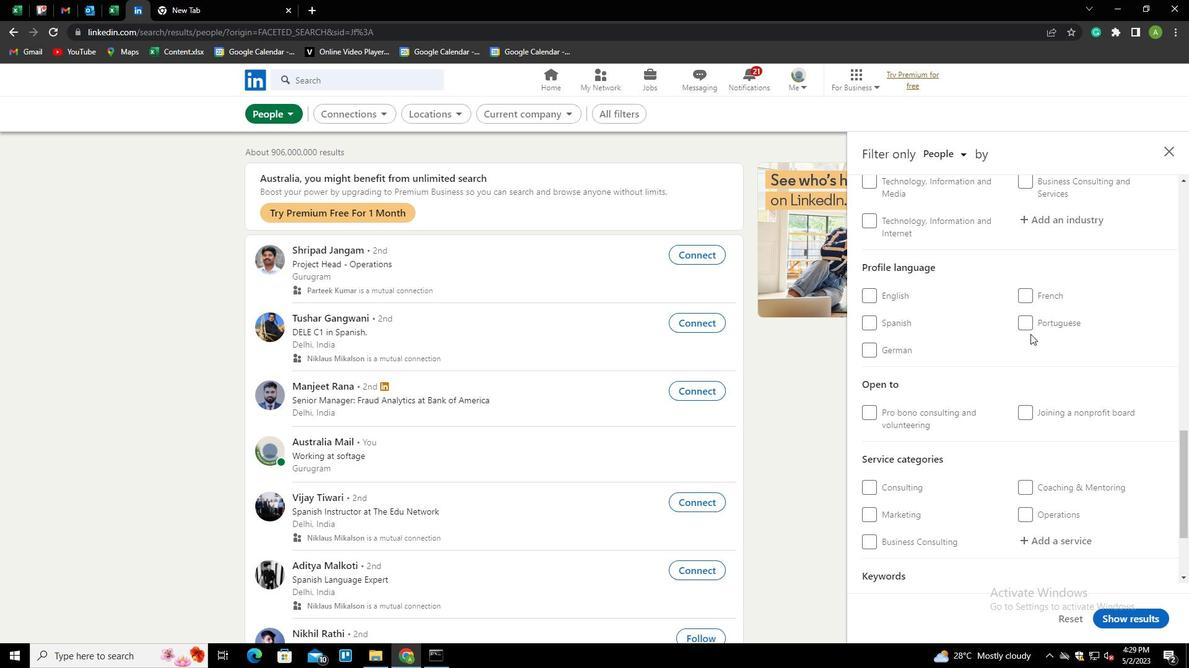 
Action: Mouse pressed left at (1021, 319)
Screenshot: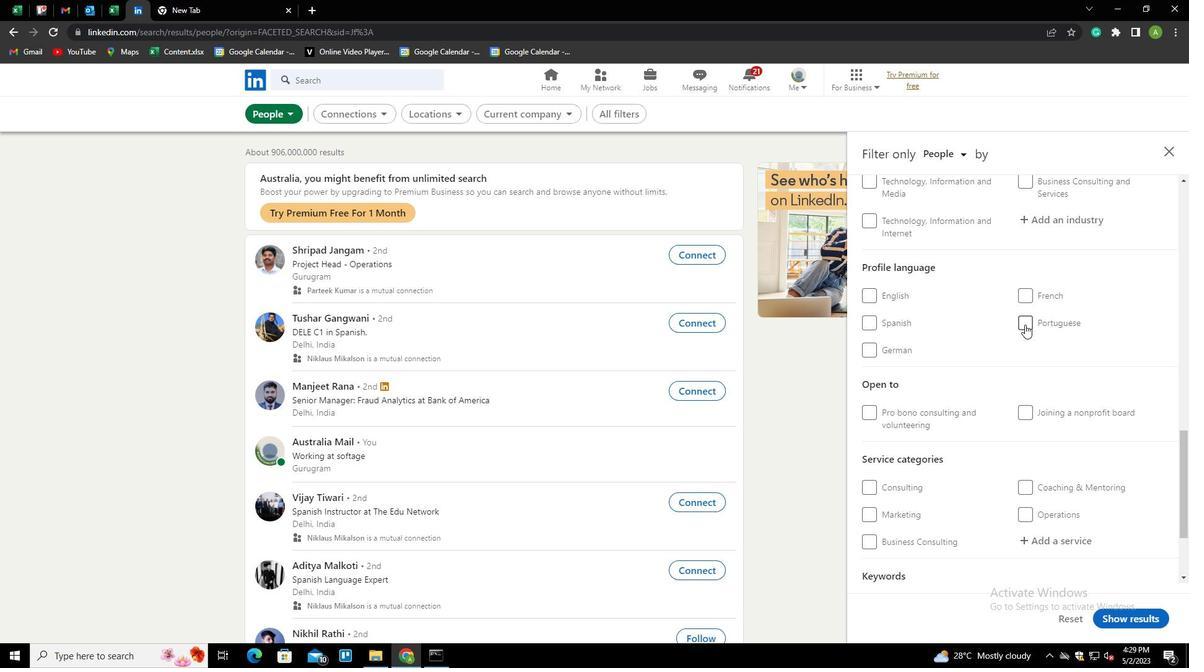 
Action: Mouse moved to (1086, 341)
Screenshot: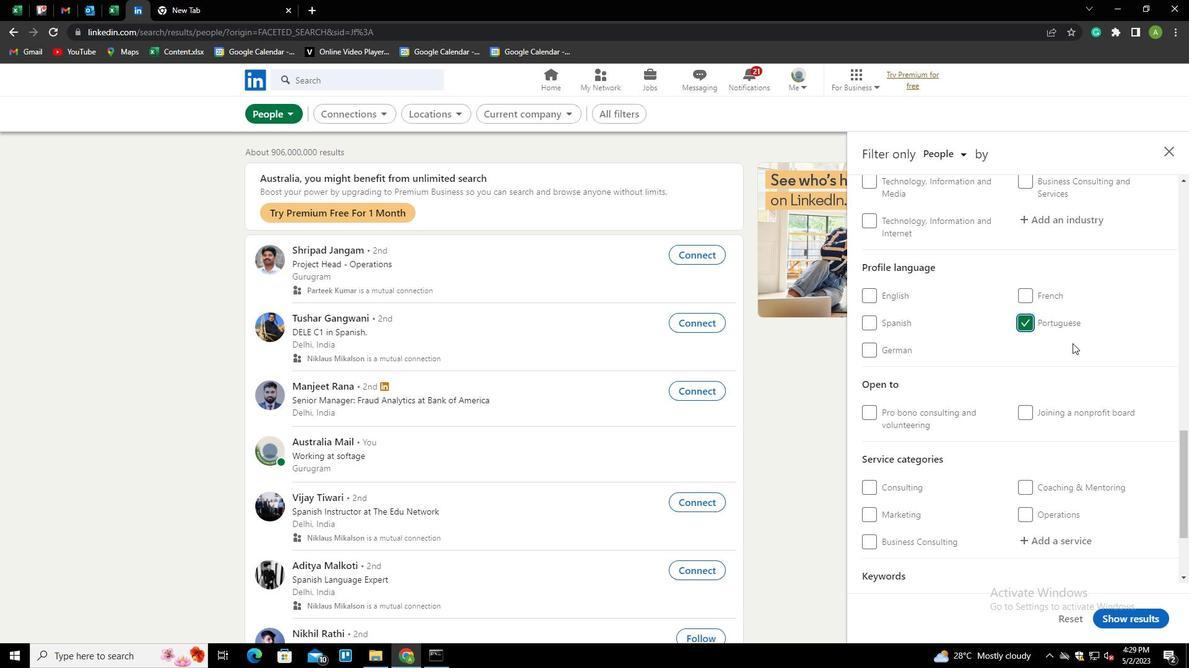 
Action: Mouse scrolled (1086, 341) with delta (0, 0)
Screenshot: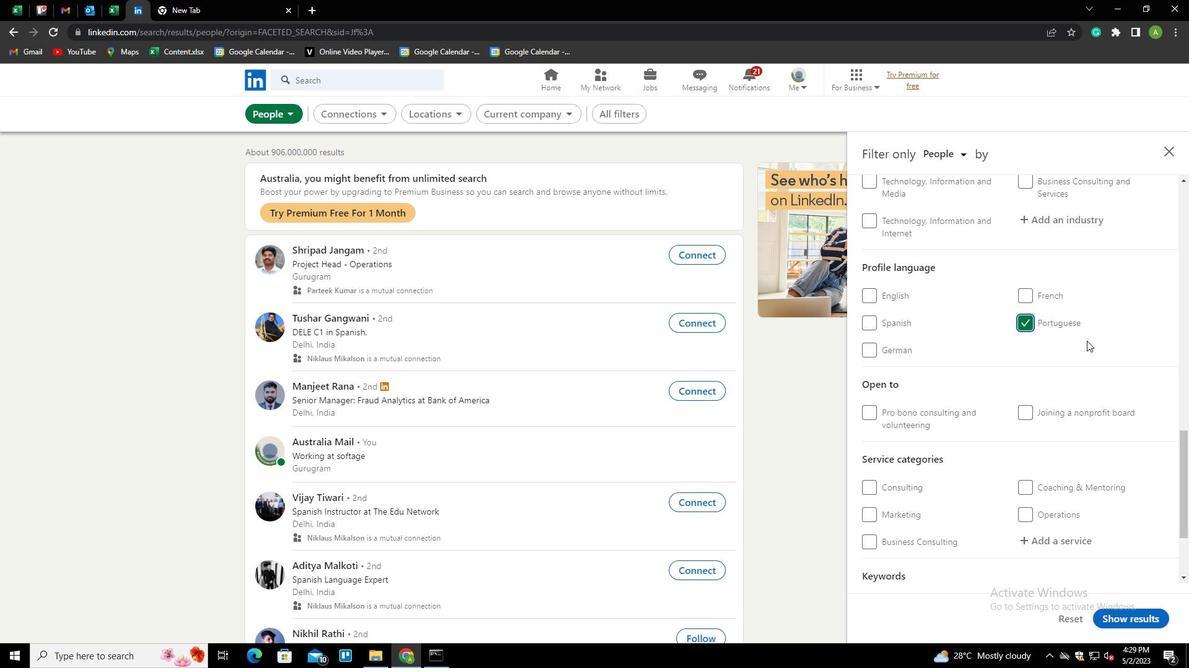 
Action: Mouse scrolled (1086, 341) with delta (0, 0)
Screenshot: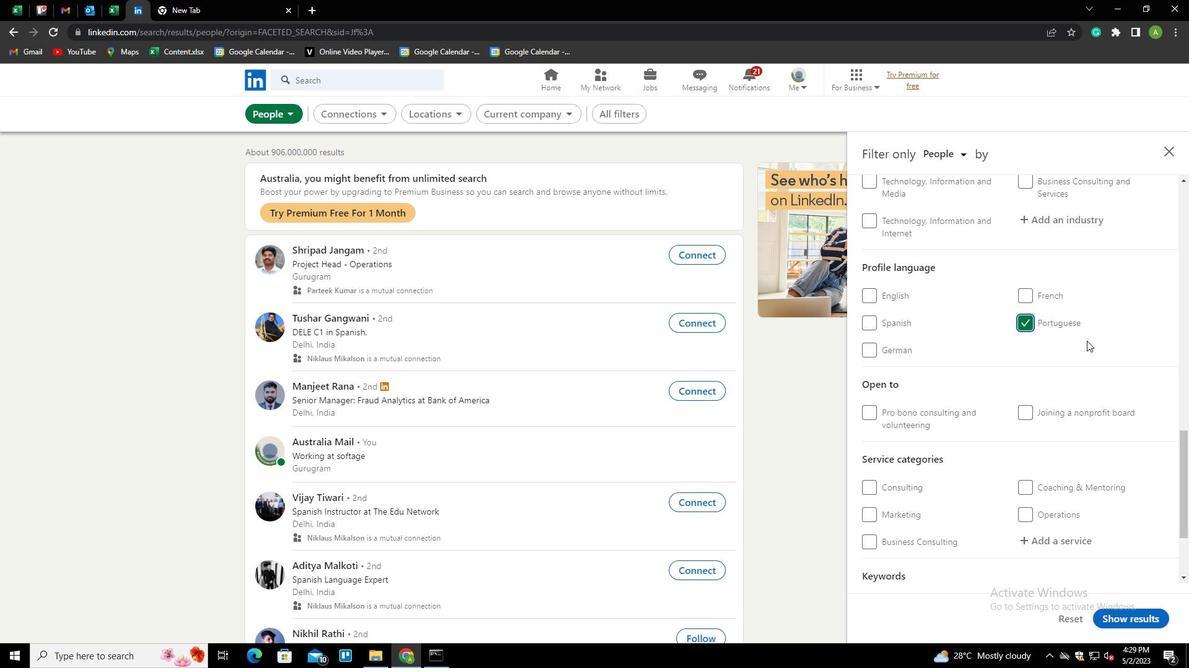 
Action: Mouse scrolled (1086, 341) with delta (0, 0)
Screenshot: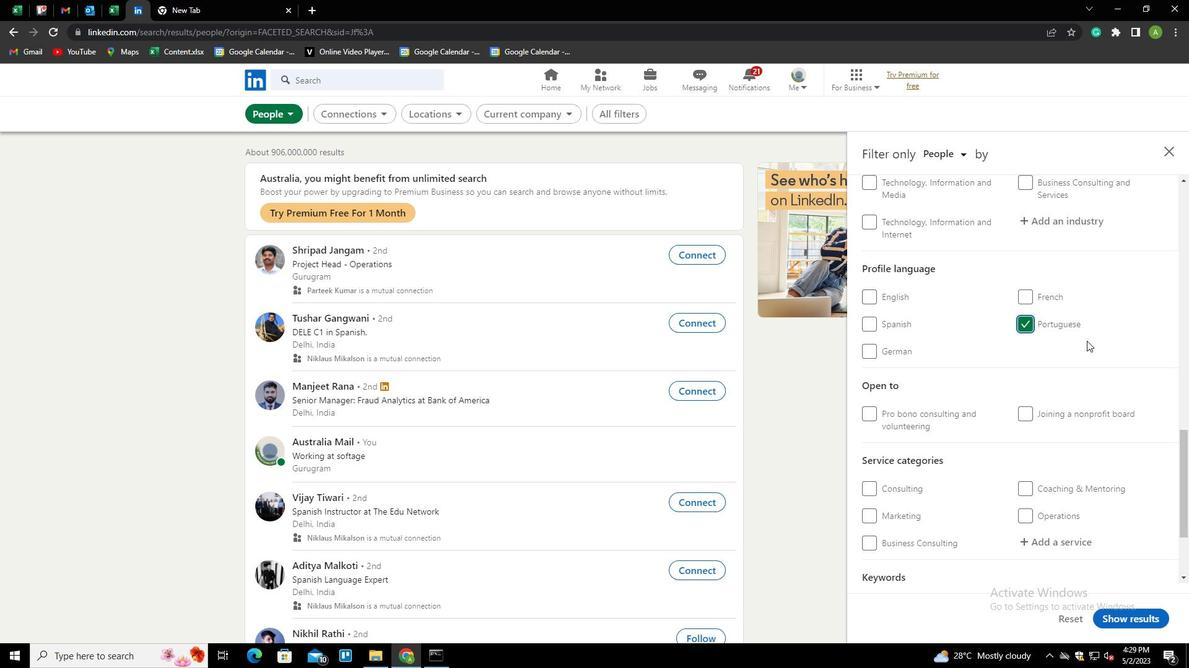 
Action: Mouse scrolled (1086, 341) with delta (0, 0)
Screenshot: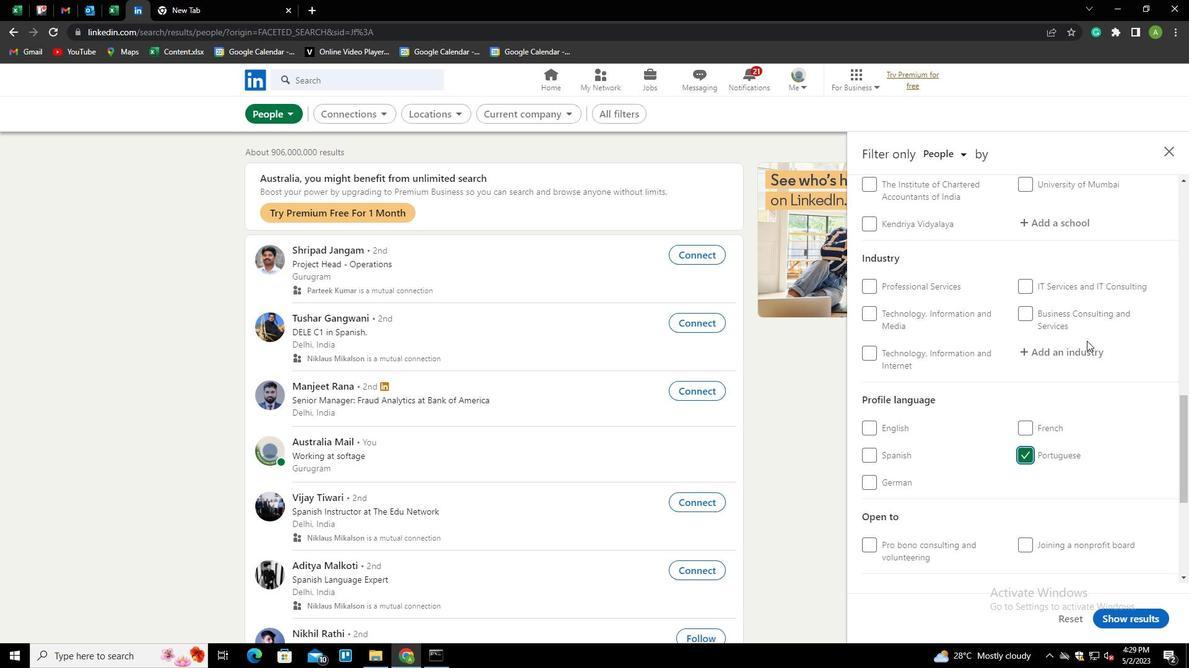 
Action: Mouse scrolled (1086, 341) with delta (0, 0)
Screenshot: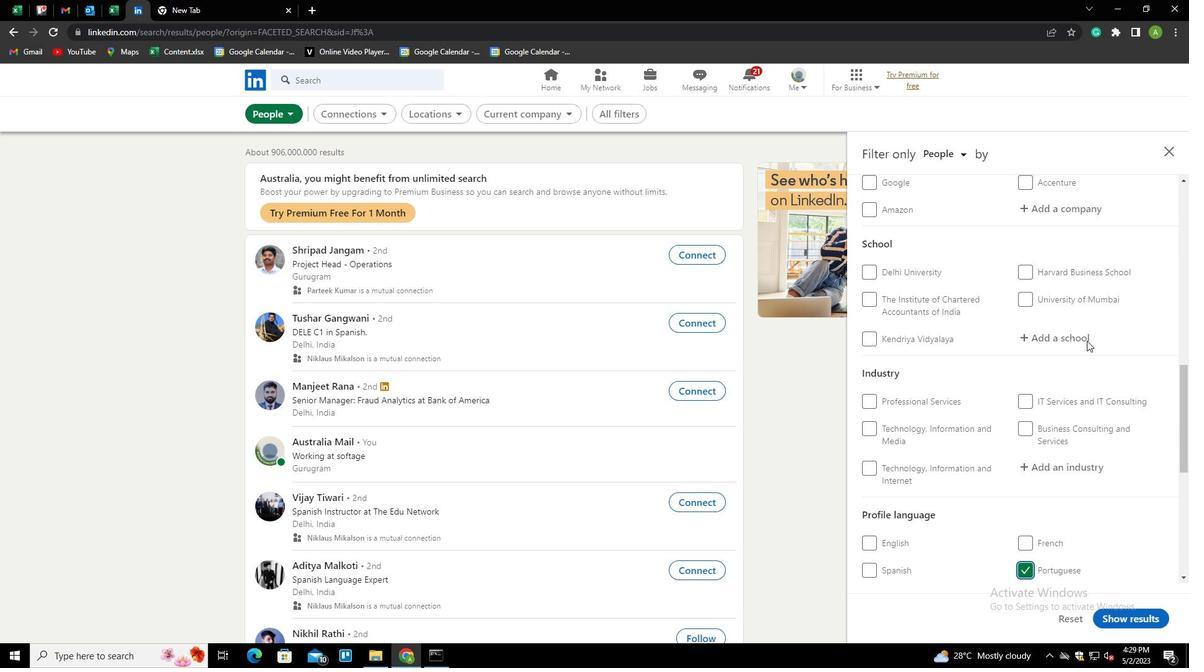
Action: Mouse scrolled (1086, 341) with delta (0, 0)
Screenshot: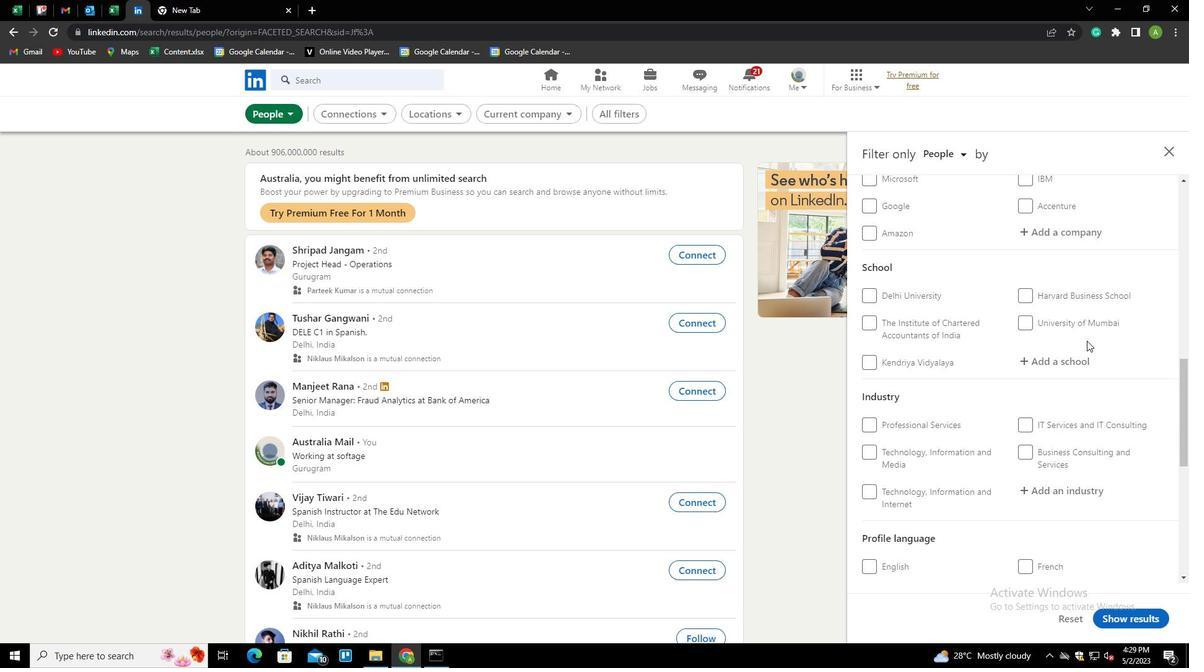 
Action: Mouse scrolled (1086, 341) with delta (0, 0)
Screenshot: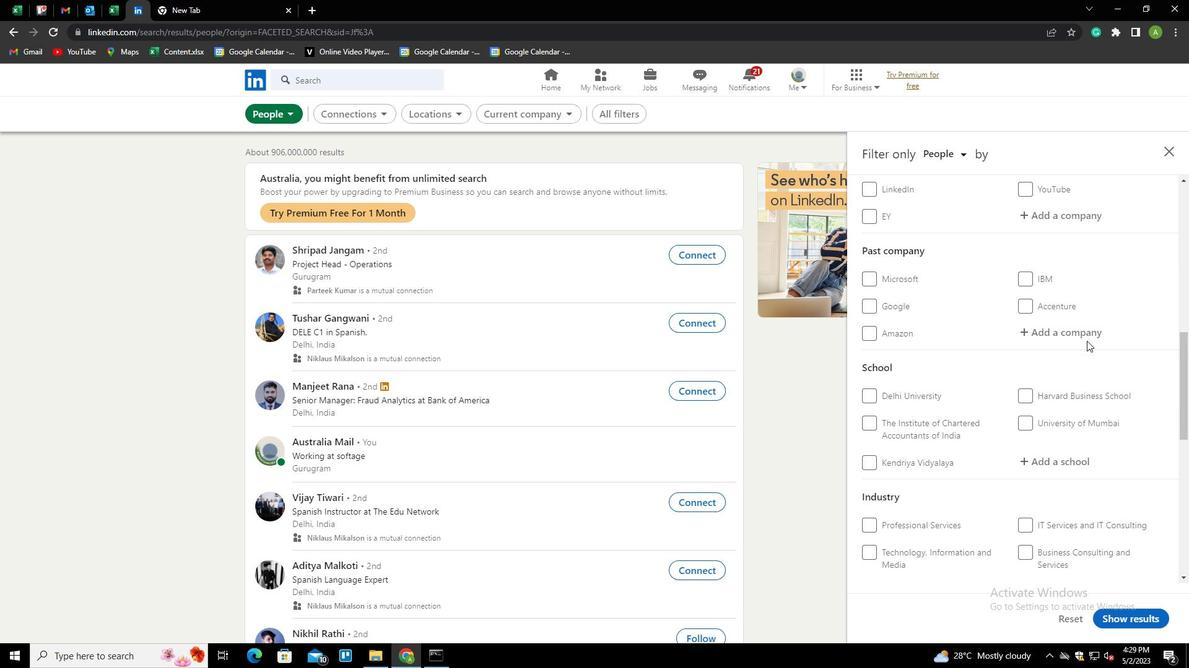 
Action: Mouse scrolled (1086, 341) with delta (0, 0)
Screenshot: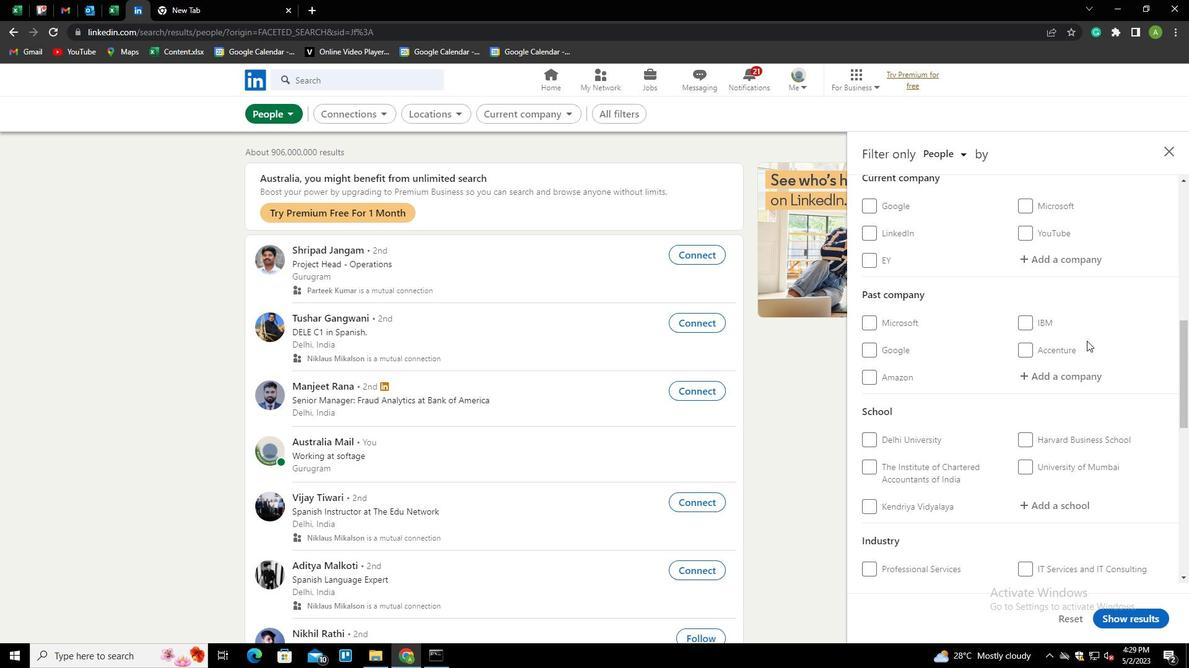 
Action: Mouse moved to (1067, 340)
Screenshot: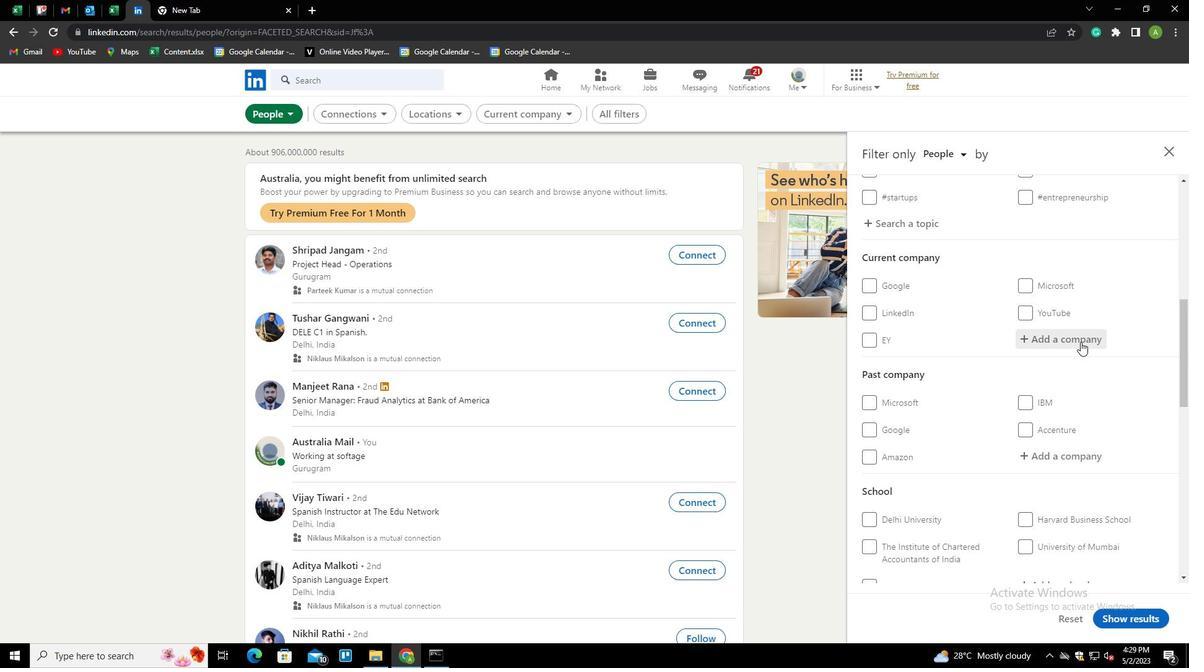
Action: Mouse pressed left at (1067, 340)
Screenshot: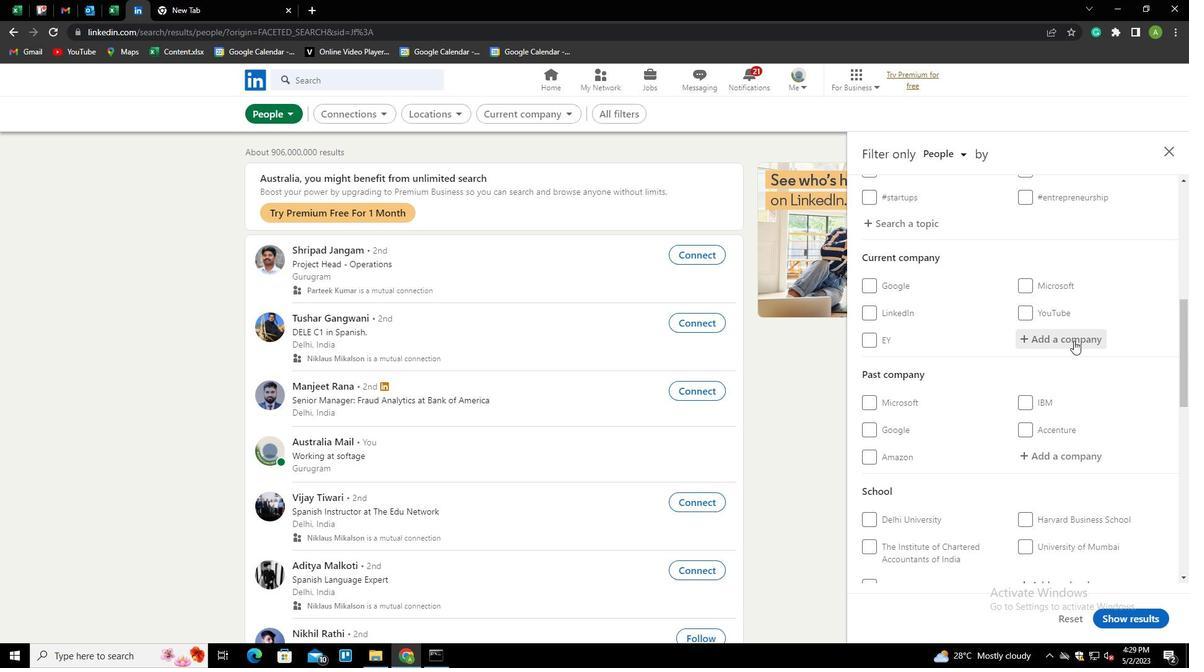 
Action: Key pressed <Key.shift>GR<Key.space>INTERNATIONAL<Key.home><Key.right><Key.shift_r><Key.left><Key.shift>H<Key.down><Key.enter>
Screenshot: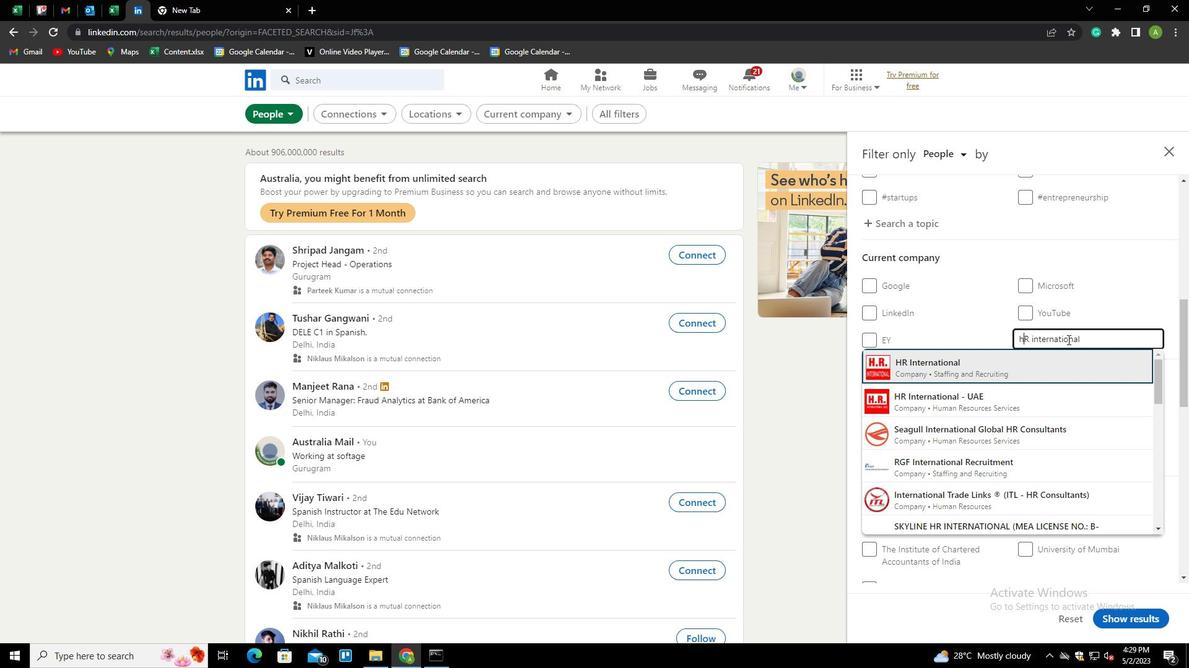 
Action: Mouse scrolled (1067, 339) with delta (0, 0)
Screenshot: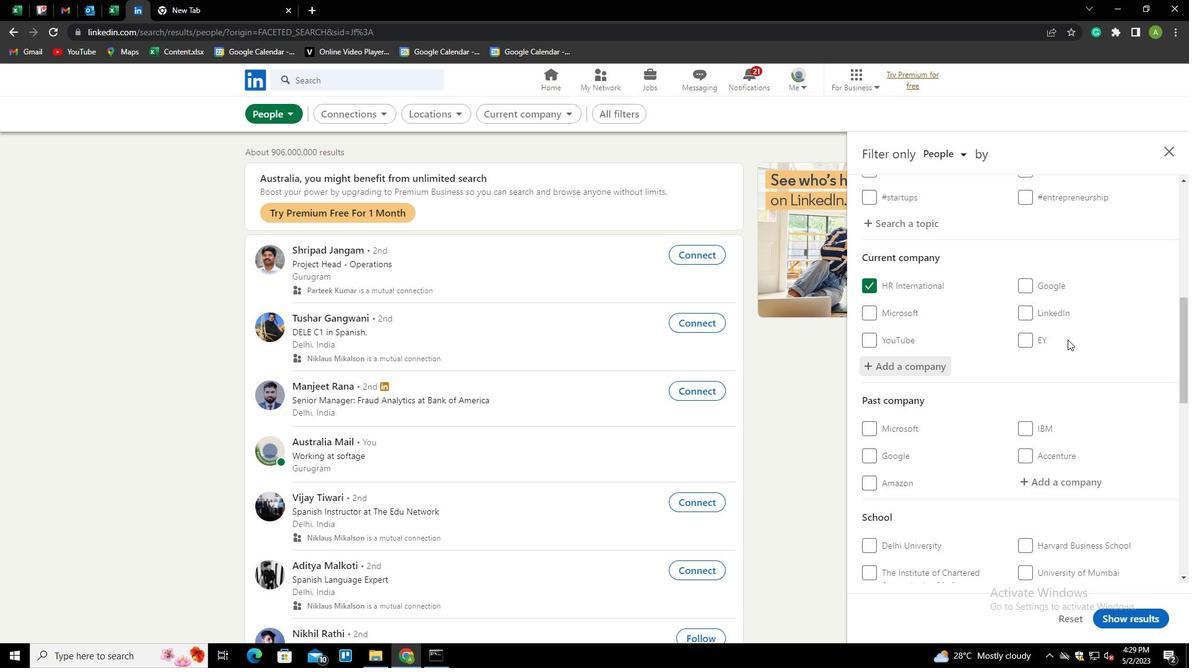 
Action: Mouse scrolled (1067, 339) with delta (0, 0)
Screenshot: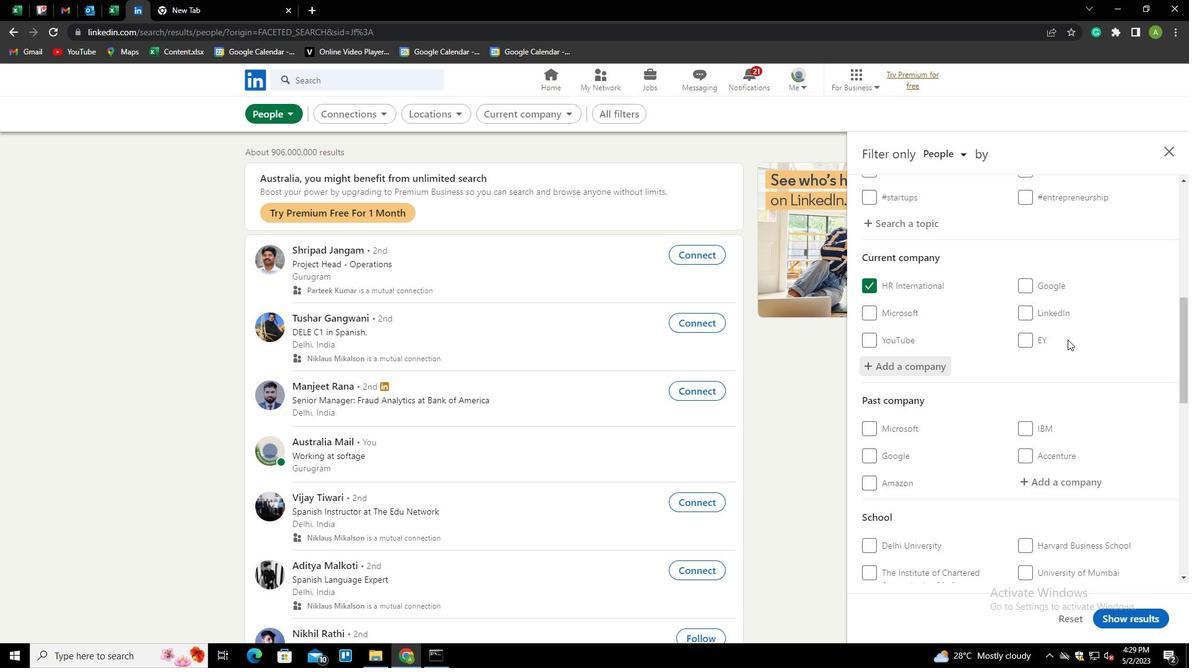 
Action: Mouse scrolled (1067, 339) with delta (0, 0)
Screenshot: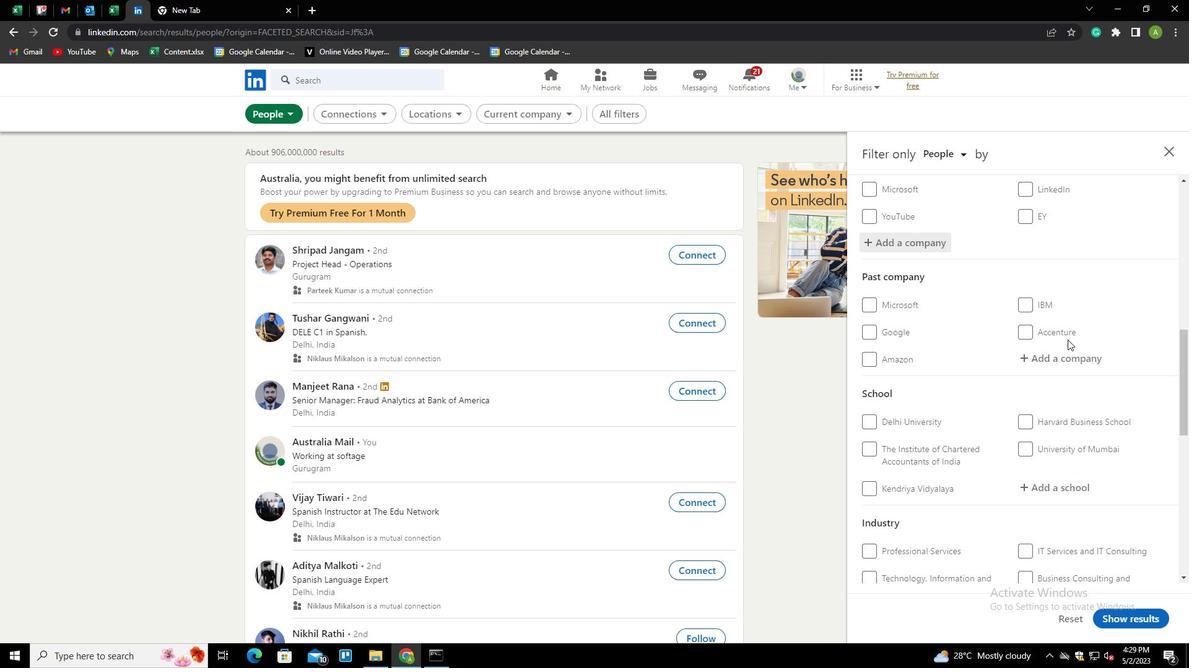 
Action: Mouse scrolled (1067, 339) with delta (0, 0)
Screenshot: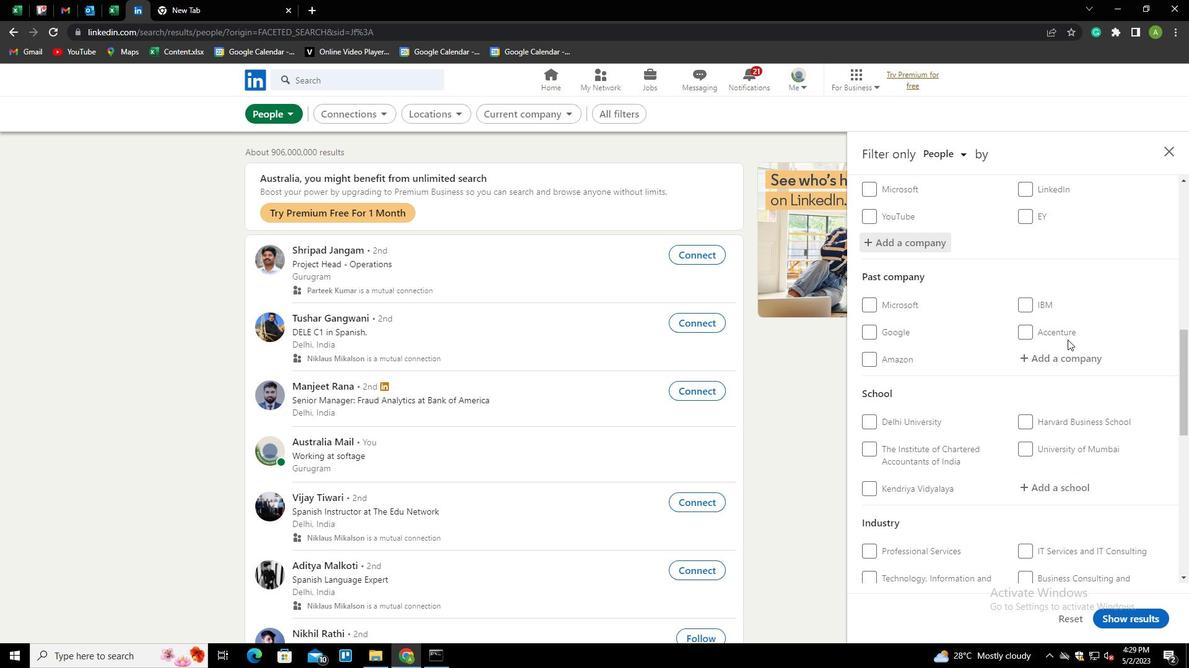 
Action: Mouse moved to (1041, 367)
Screenshot: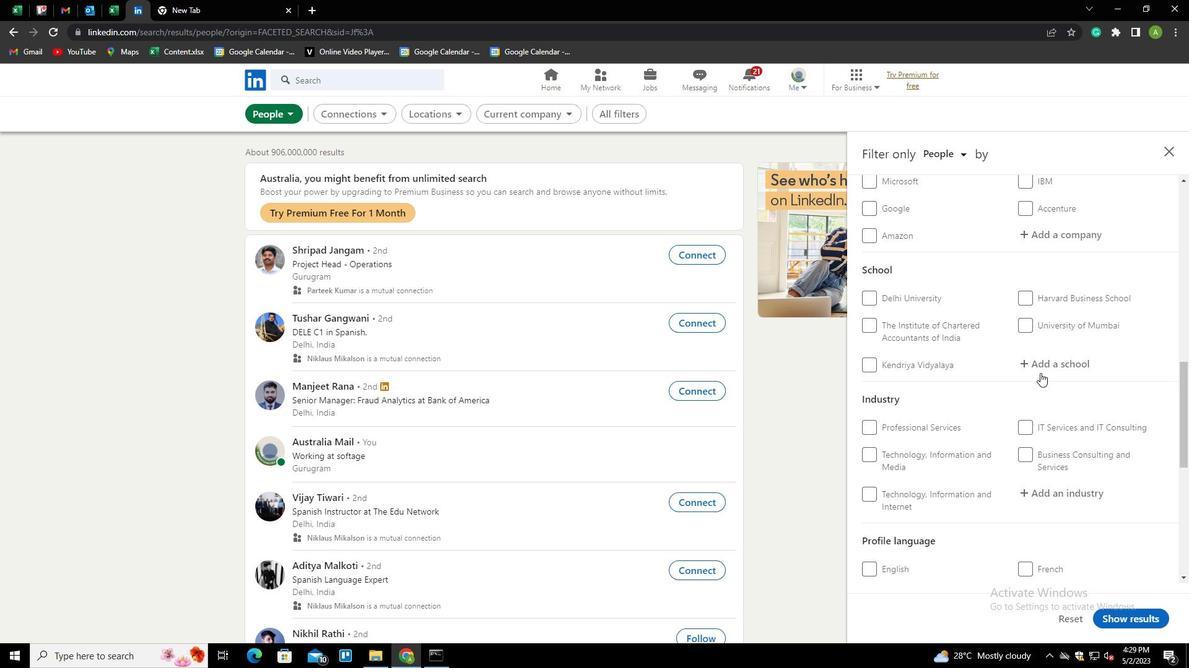 
Action: Mouse pressed left at (1041, 367)
Screenshot: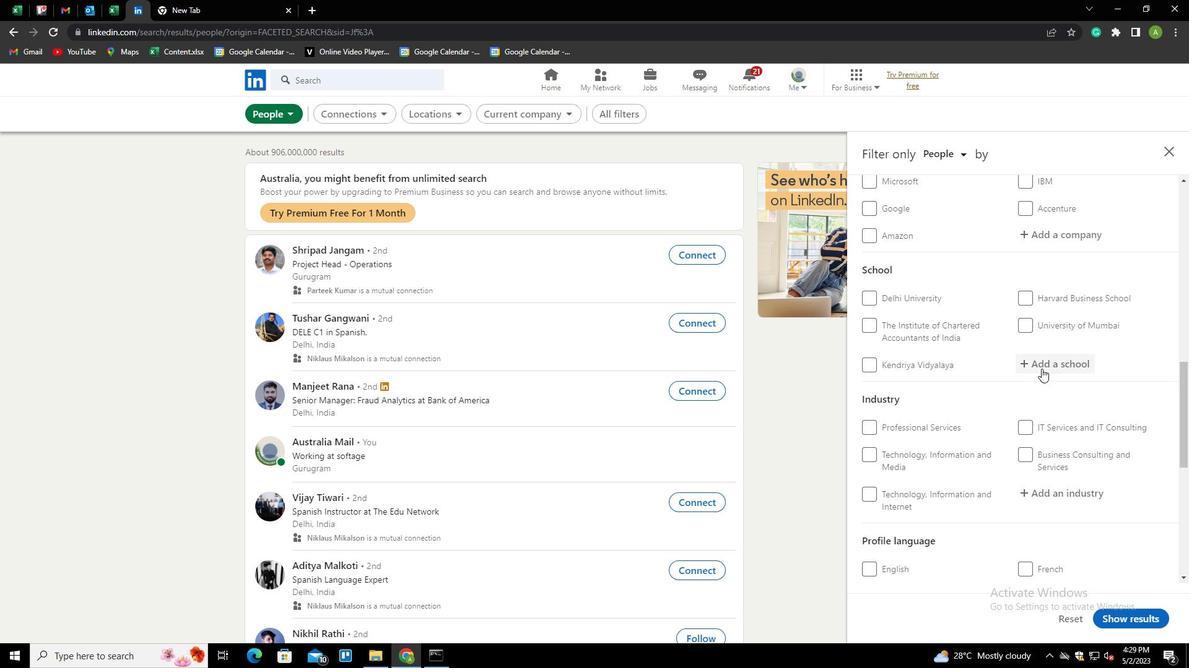 
Action: Mouse moved to (1044, 365)
Screenshot: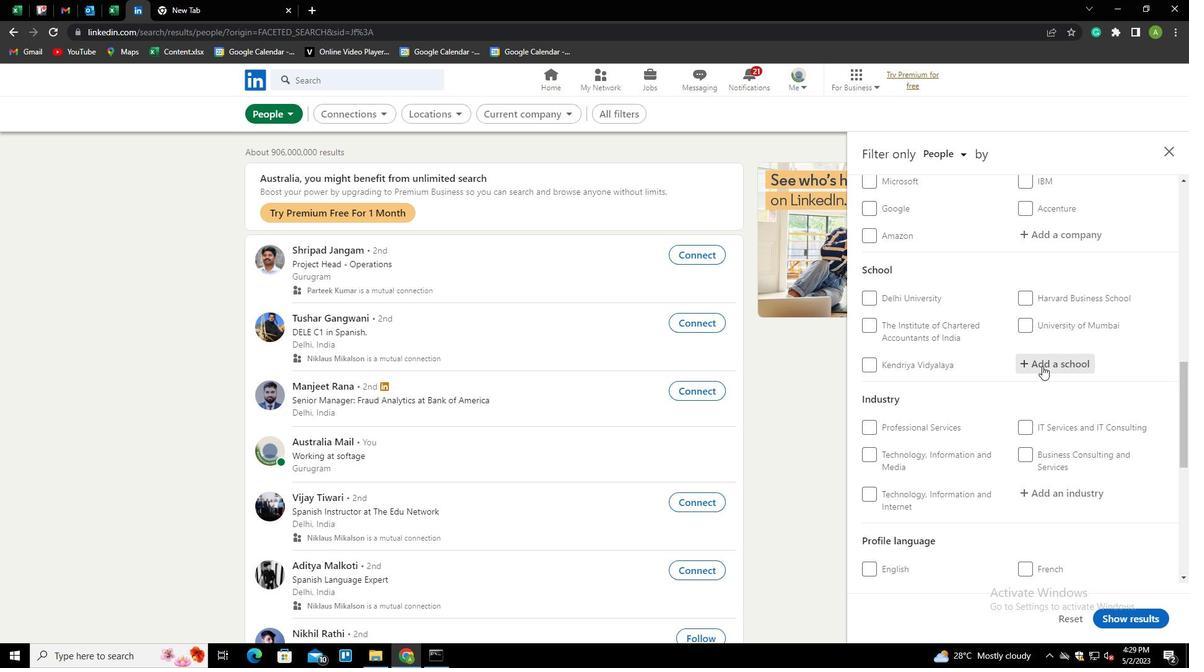 
Action: Key pressed <Key.shift><Key.shift><Key.shift><Key.shift><Key.shift><Key.shift><Key.shift><Key.shift><Key.shift><Key.shift><Key.shift><Key.shift><Key.shift><Key.shift><Key.shift><Key.shift><Key.shift><Key.shift><Key.shift><Key.shift><Key.shift><Key.shift><Key.shift><Key.shift>VIE<Key.backspace>F<Key.backspace>VEKANANDA<Key.down><Key.down><Key.down><Key.down><Key.down><Key.down><Key.space><Key.shift>INSTITUTE<Key.space>OF<Key.space><Key.shift>TECHNOLOGY<Key.down><Key.enter>
Screenshot: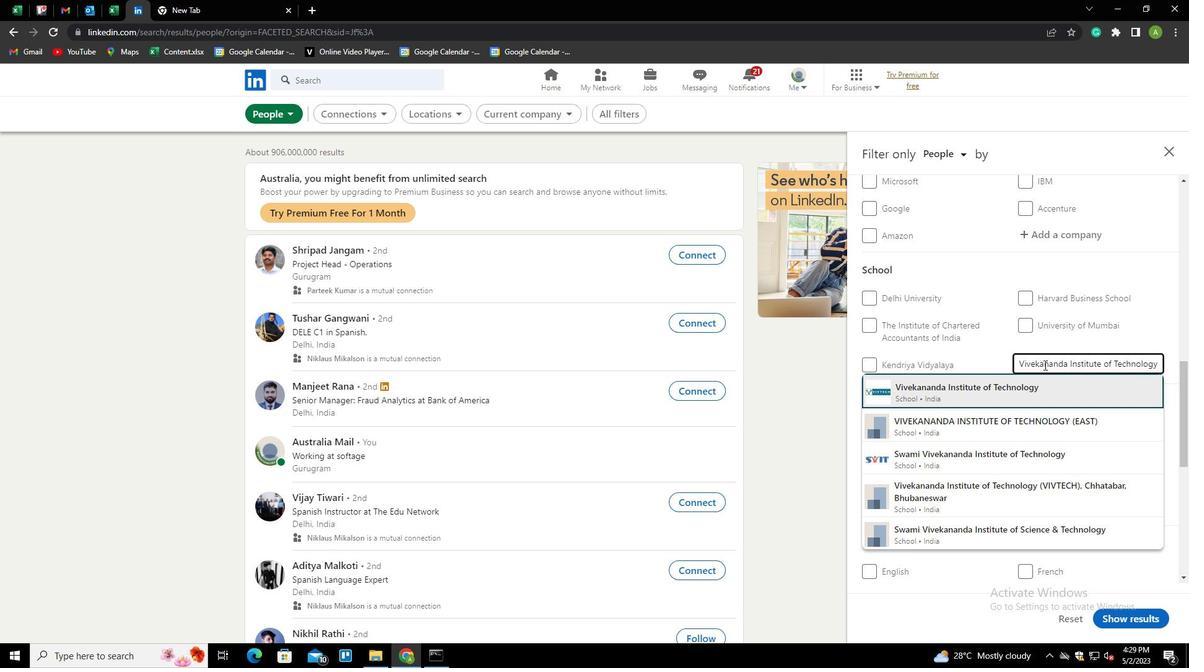 
Action: Mouse scrolled (1044, 364) with delta (0, 0)
Screenshot: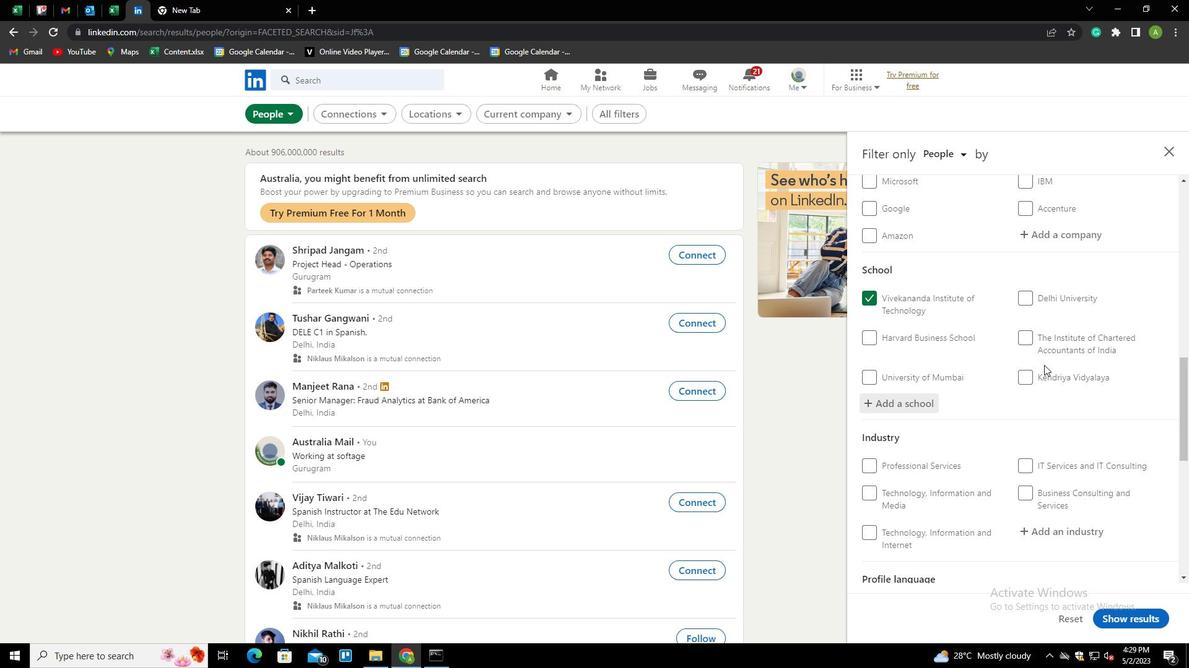 
Action: Mouse scrolled (1044, 364) with delta (0, 0)
Screenshot: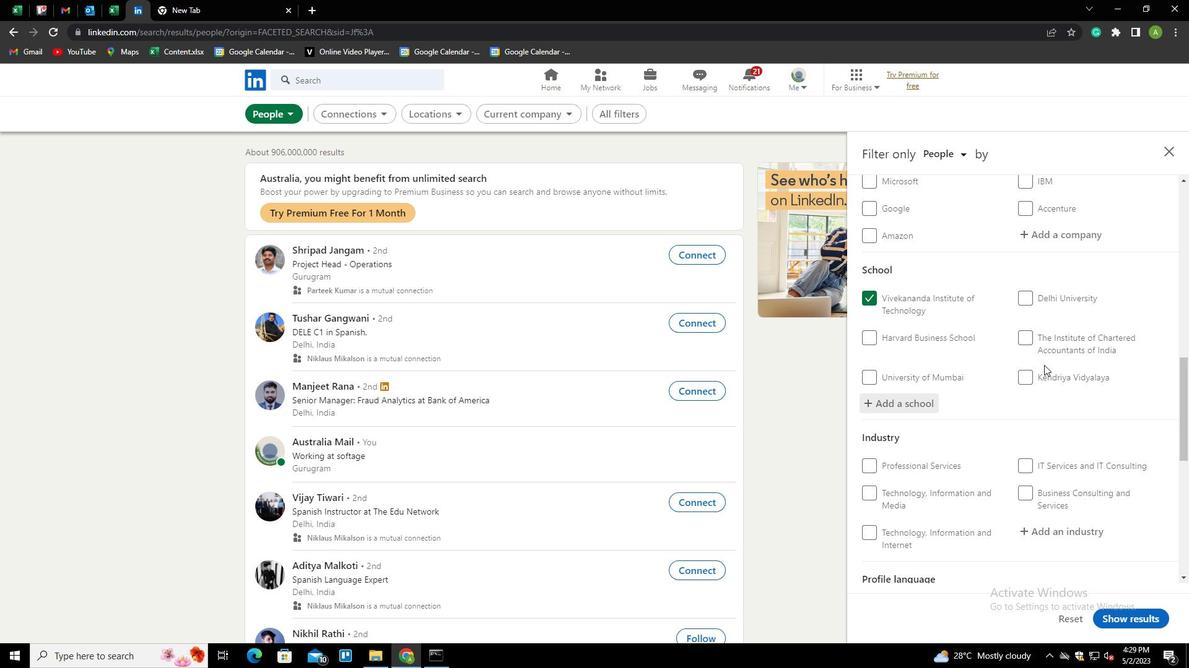 
Action: Mouse scrolled (1044, 364) with delta (0, 0)
Screenshot: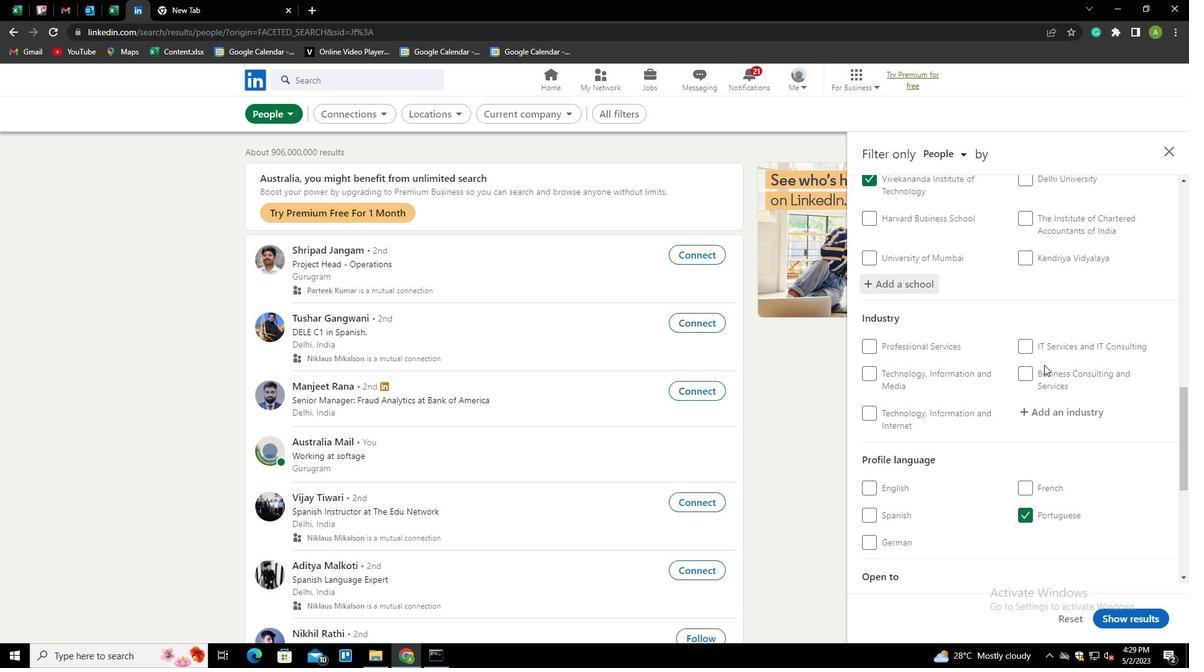 
Action: Mouse moved to (1049, 348)
Screenshot: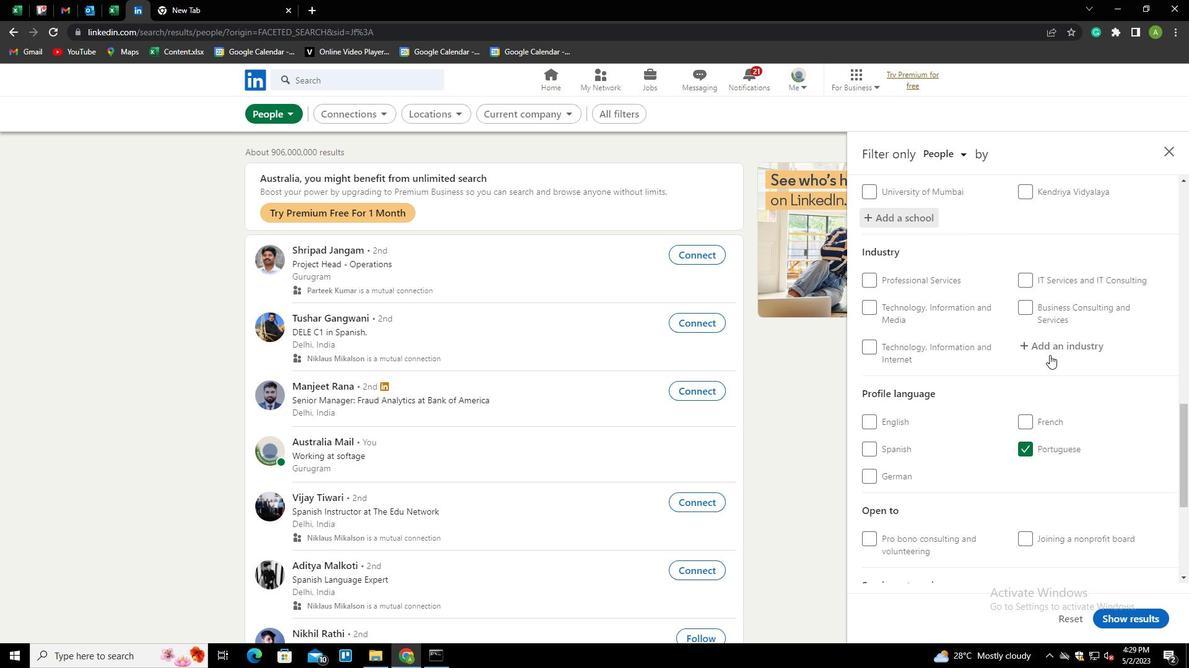 
Action: Mouse pressed left at (1049, 348)
Screenshot: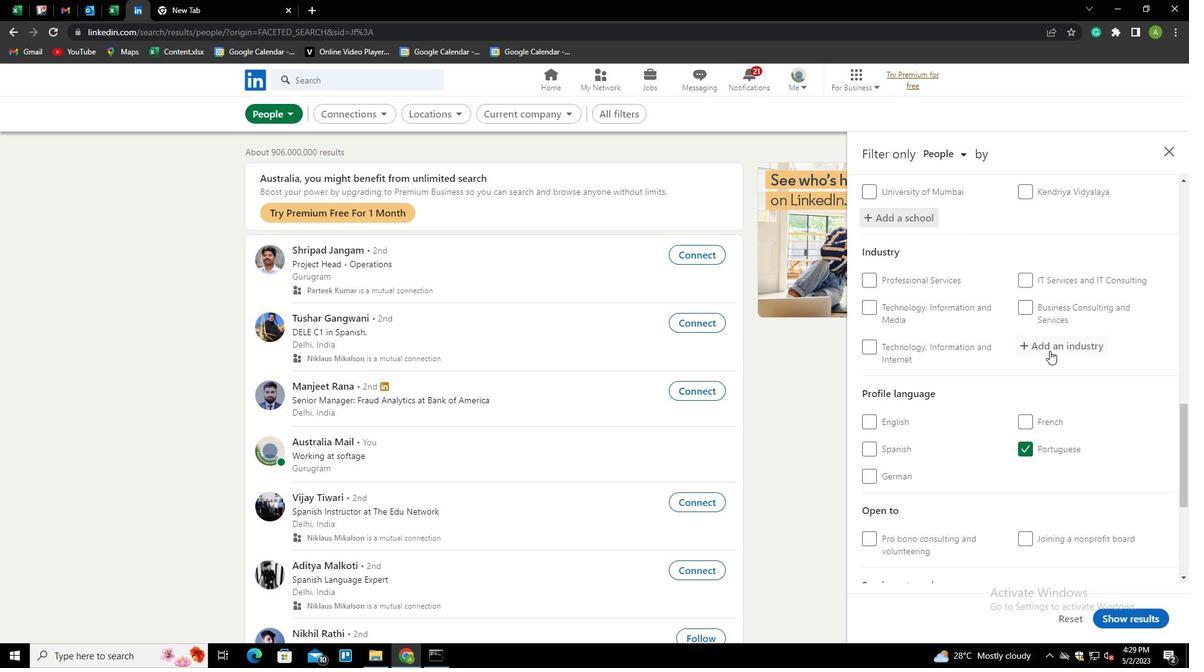 
Action: Key pressed <Key.shift><Key.shift><Key.shift><Key.shift><Key.shift><Key.shift><Key.shift><Key.shift><Key.shift>BUILDING<Key.space><Key.shift>STRUCTURE<Key.space><Key.shift>AN<Key.backspace><Key.backspace>AND<Key.space><Key.down><Key.enter>
Screenshot: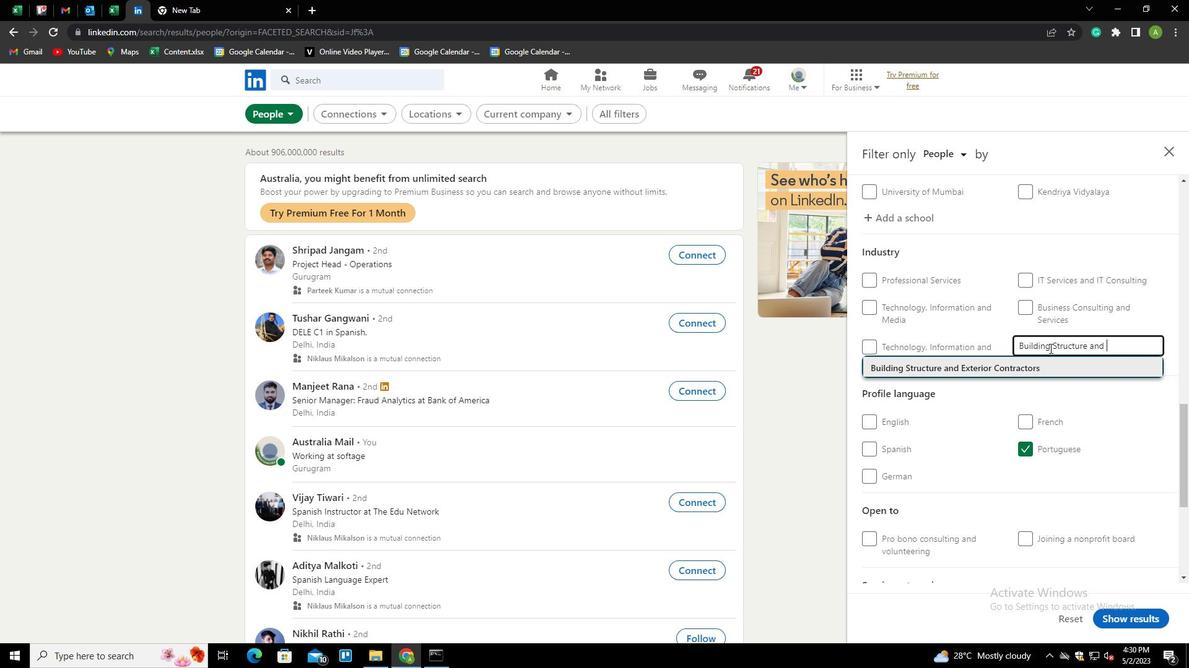 
Action: Mouse scrolled (1049, 348) with delta (0, 0)
Screenshot: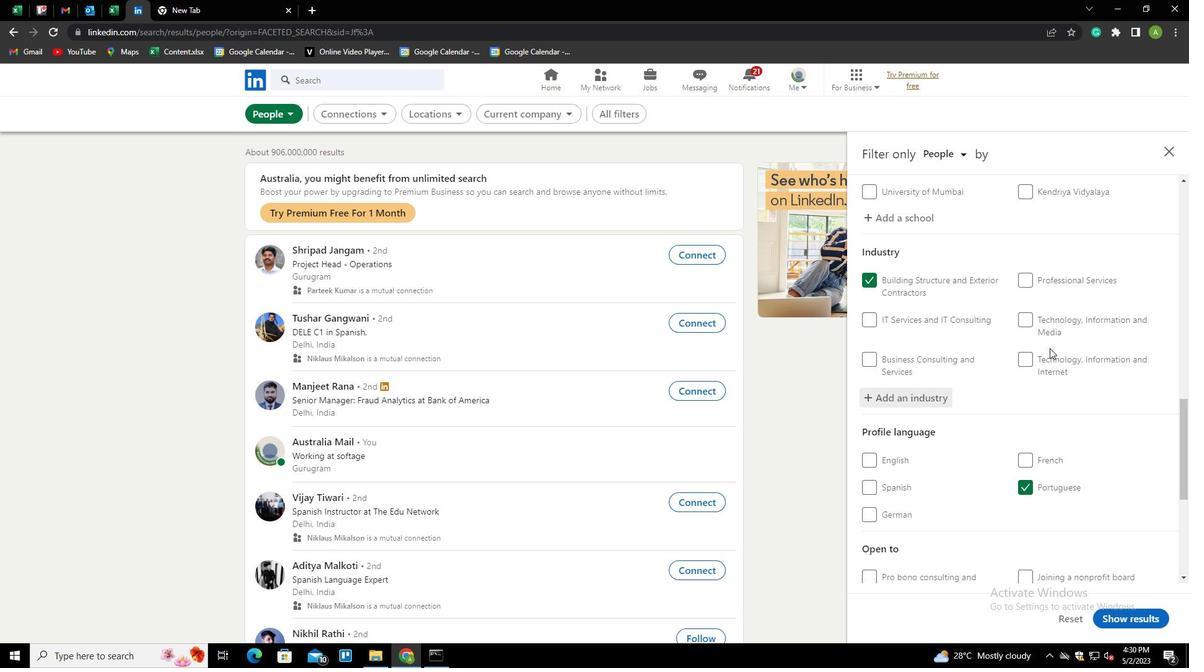 
Action: Mouse scrolled (1049, 348) with delta (0, 0)
Screenshot: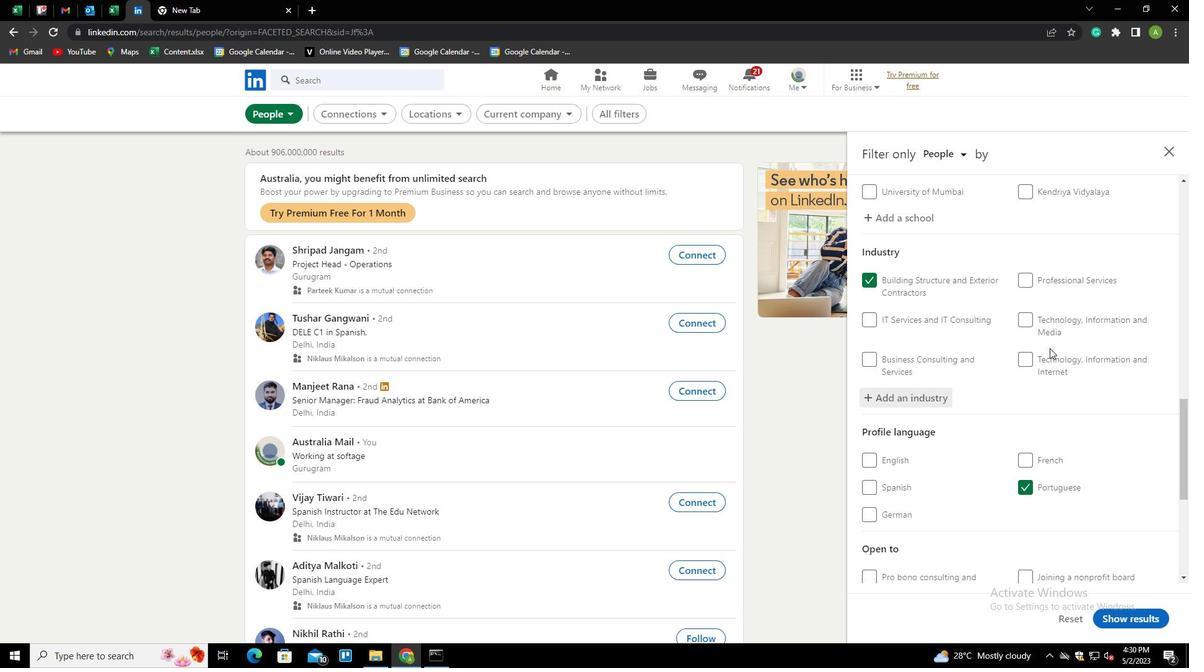 
Action: Mouse scrolled (1049, 348) with delta (0, 0)
Screenshot: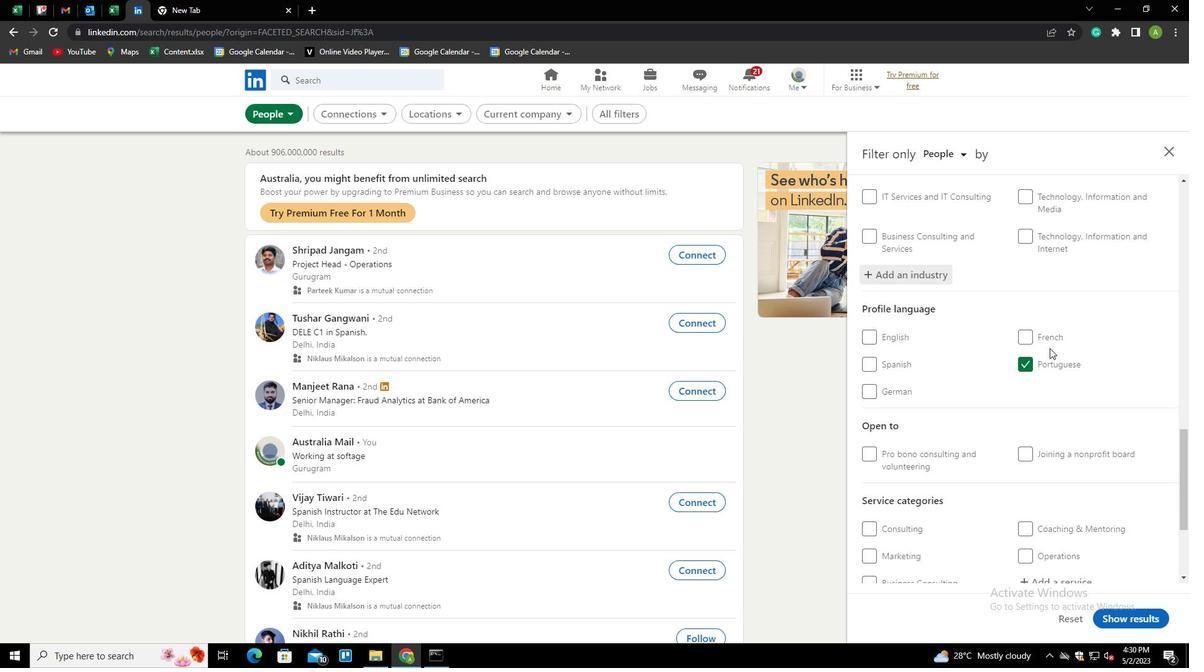 
Action: Mouse scrolled (1049, 348) with delta (0, 0)
Screenshot: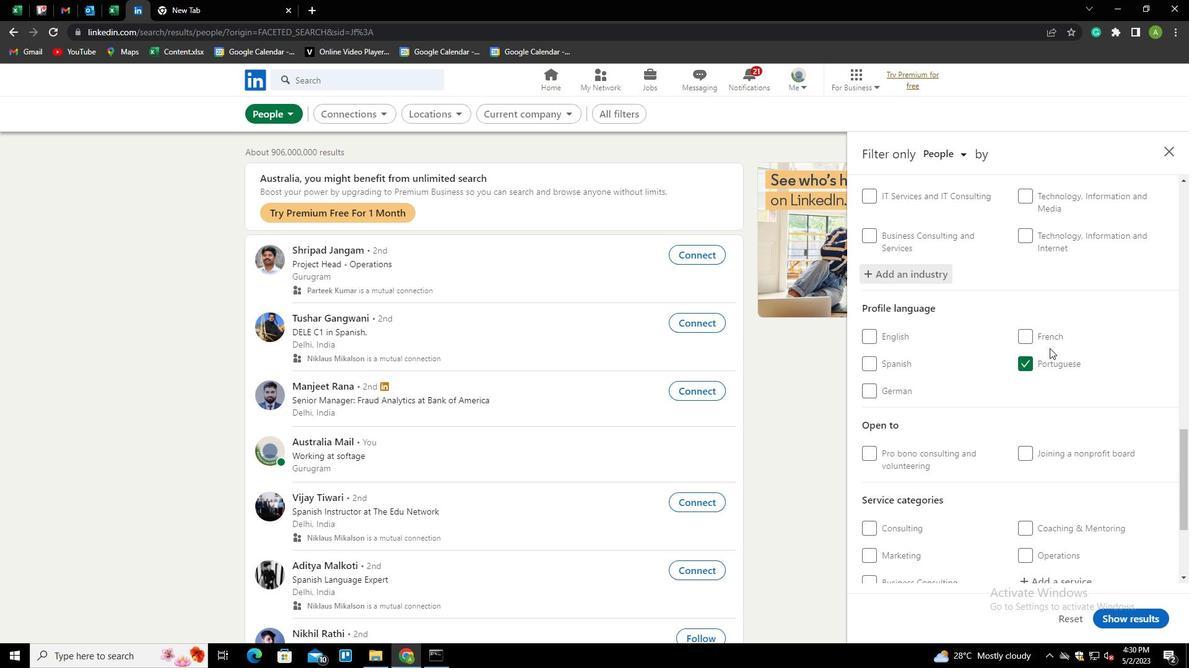 
Action: Mouse scrolled (1049, 348) with delta (0, 0)
Screenshot: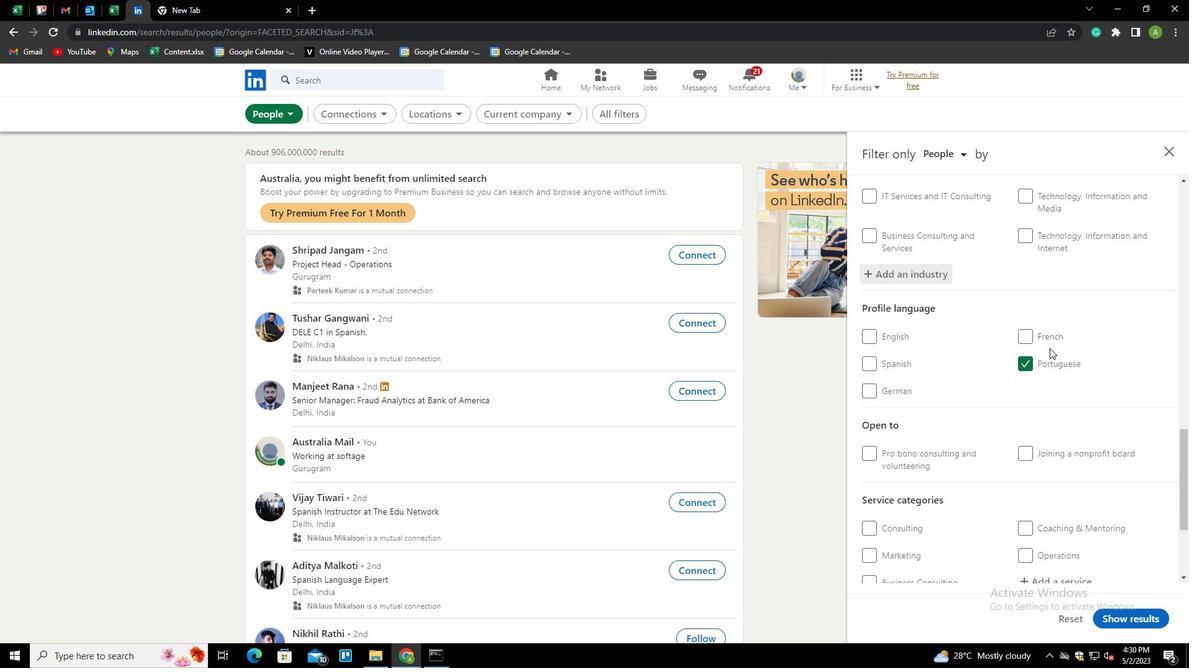 
Action: Mouse moved to (1049, 406)
Screenshot: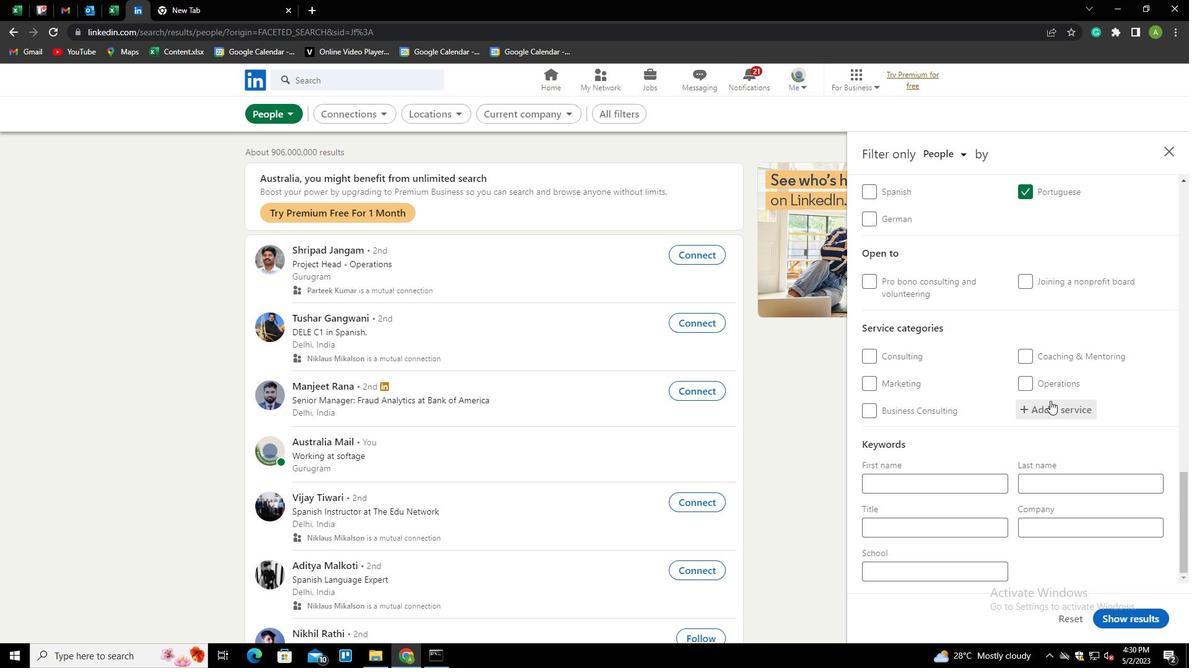 
Action: Mouse pressed left at (1049, 406)
Screenshot: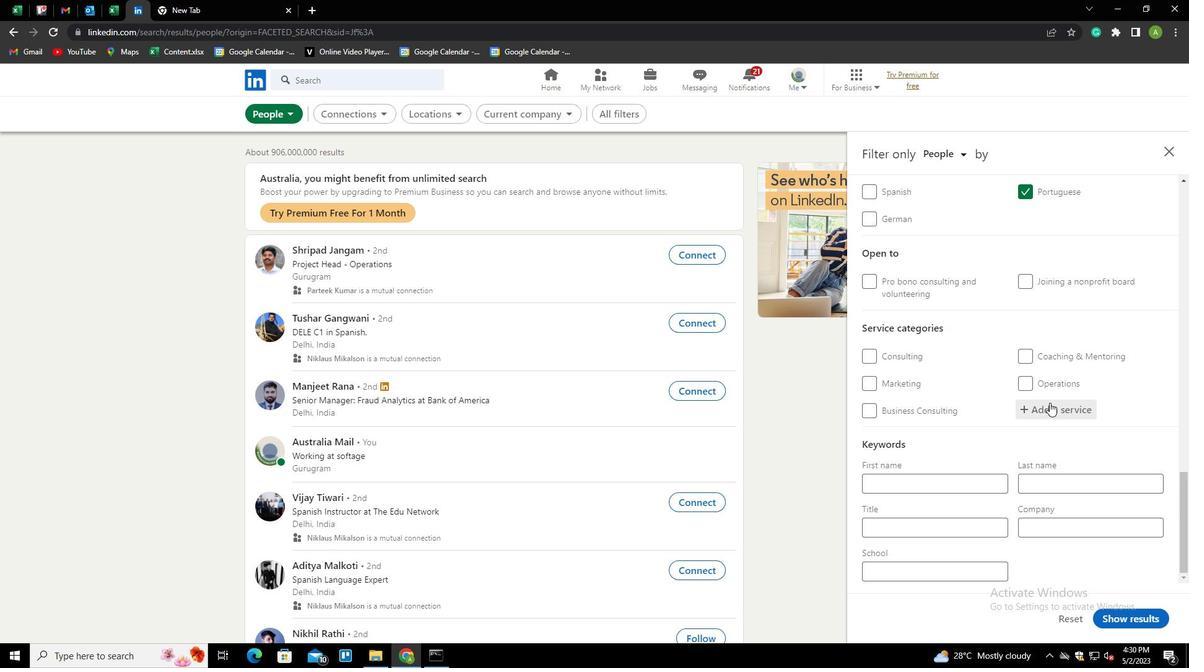 
Action: Mouse moved to (1056, 408)
Screenshot: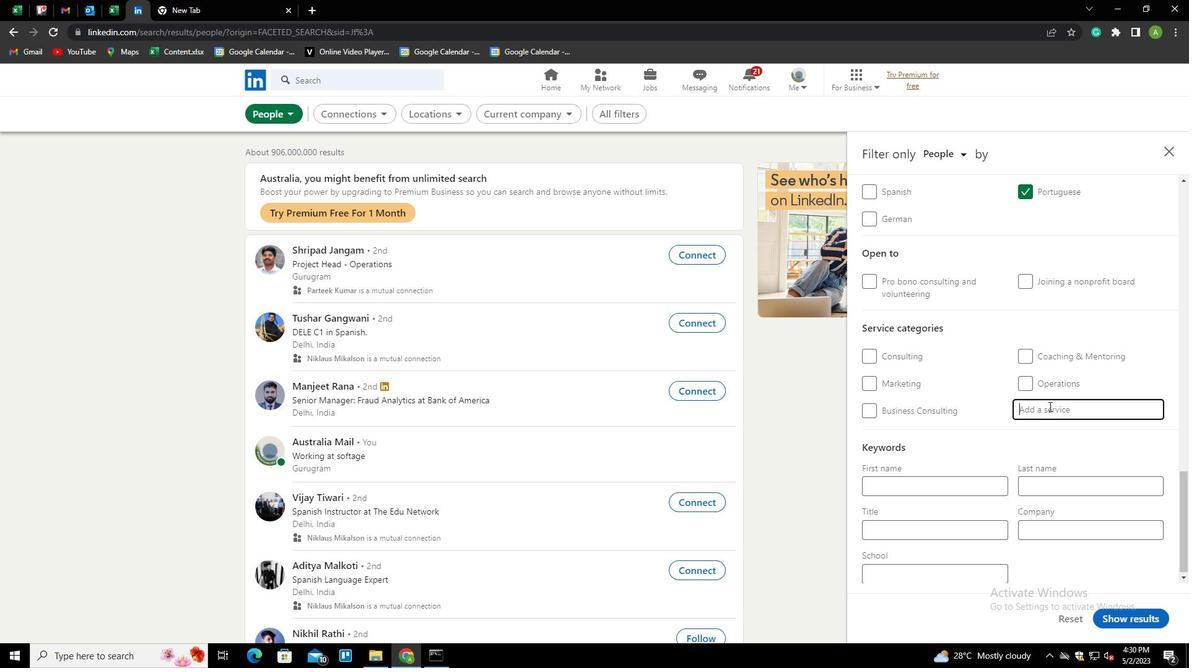 
Action: Mouse pressed left at (1056, 408)
Screenshot: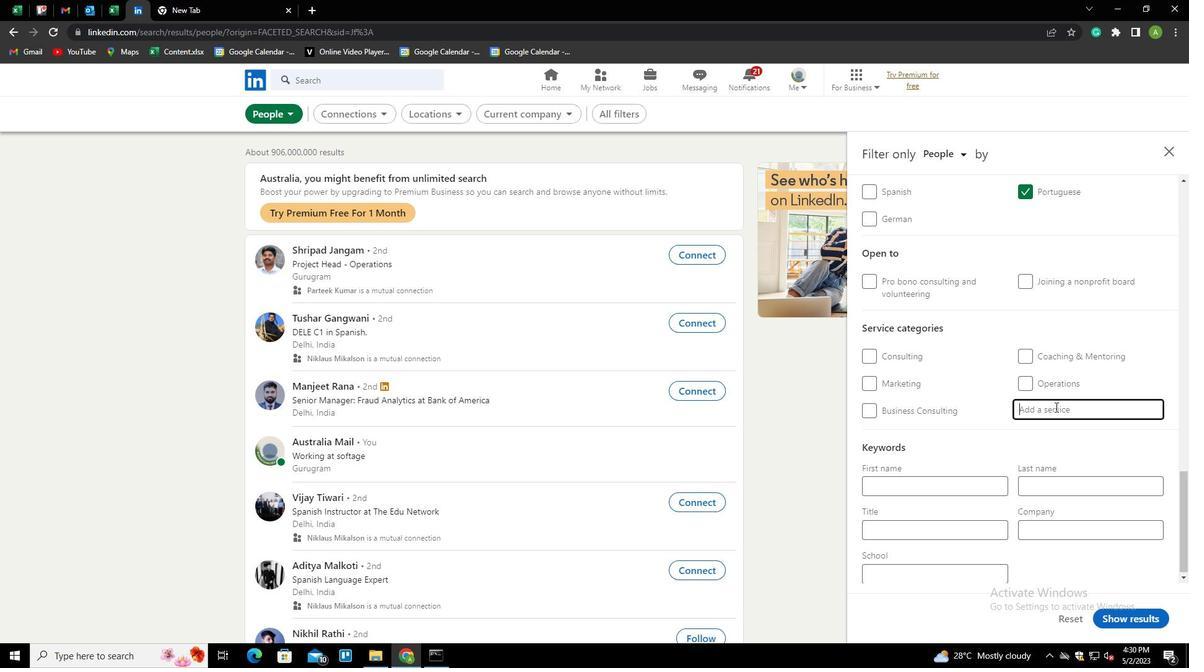 
Action: Key pressed <Key.shift>TRADE<Key.space>SHO<Key.down><Key.enter>
Screenshot: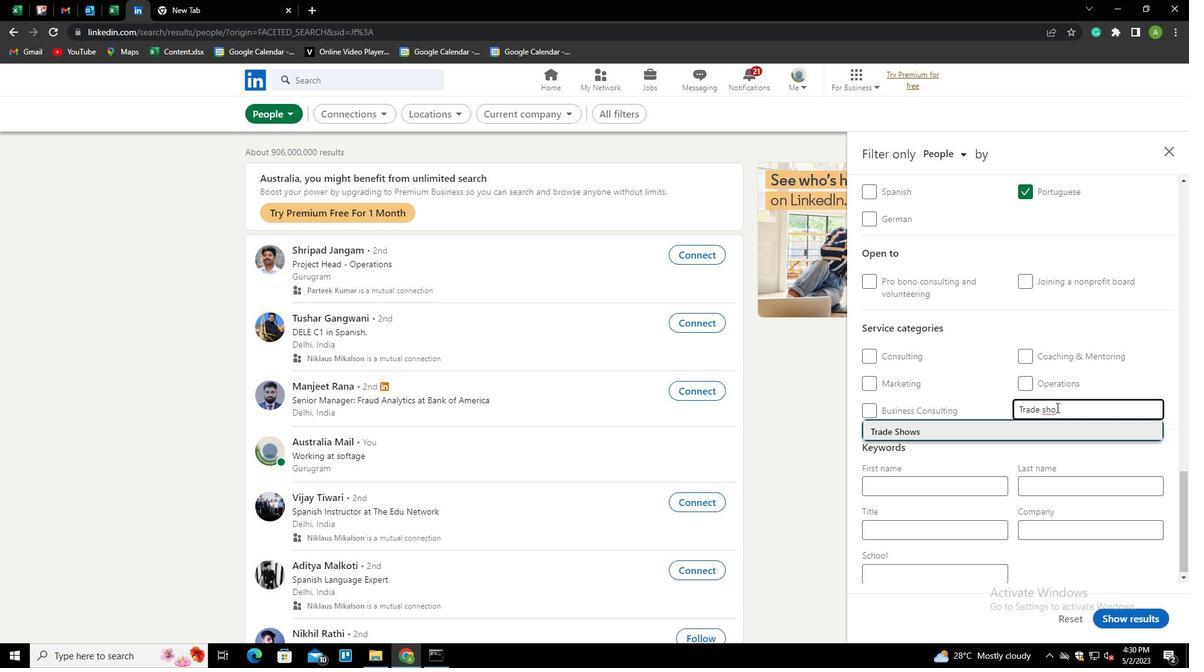 
Action: Mouse scrolled (1056, 407) with delta (0, 0)
Screenshot: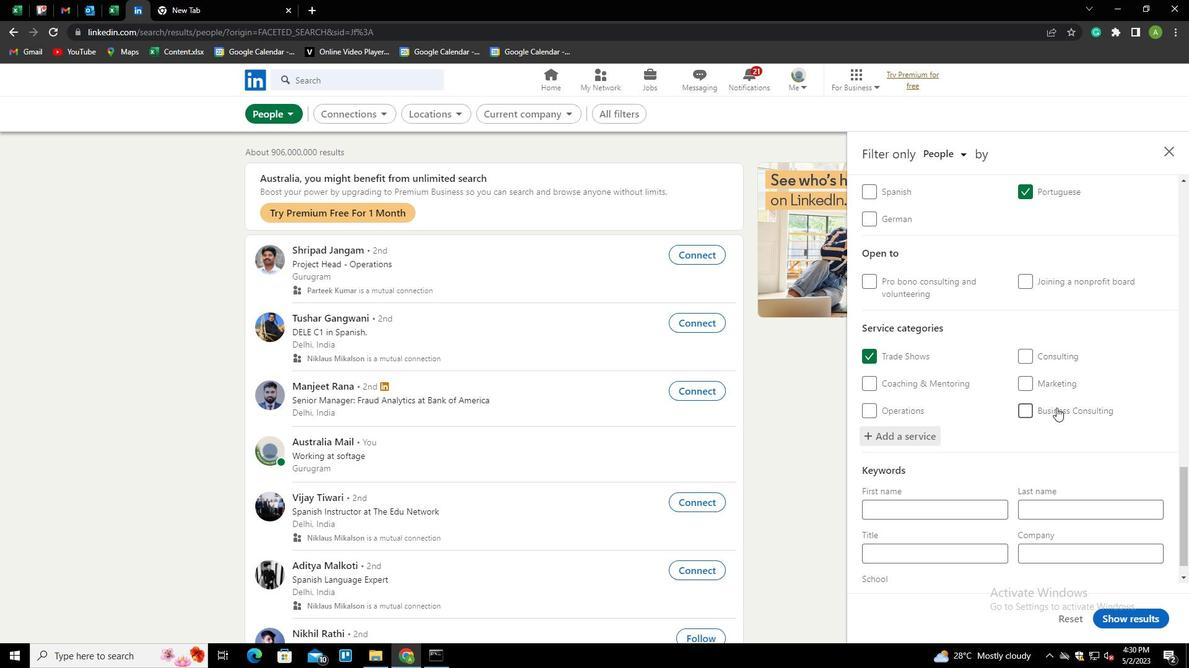 
Action: Mouse scrolled (1056, 407) with delta (0, 0)
Screenshot: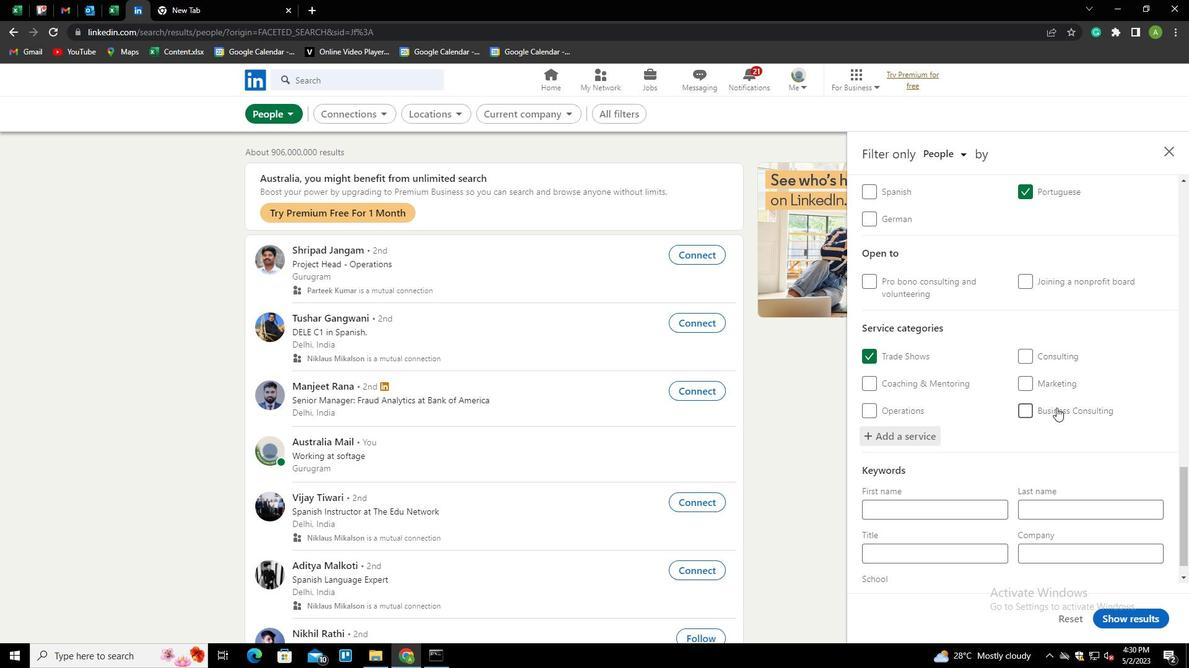 
Action: Mouse scrolled (1056, 407) with delta (0, 0)
Screenshot: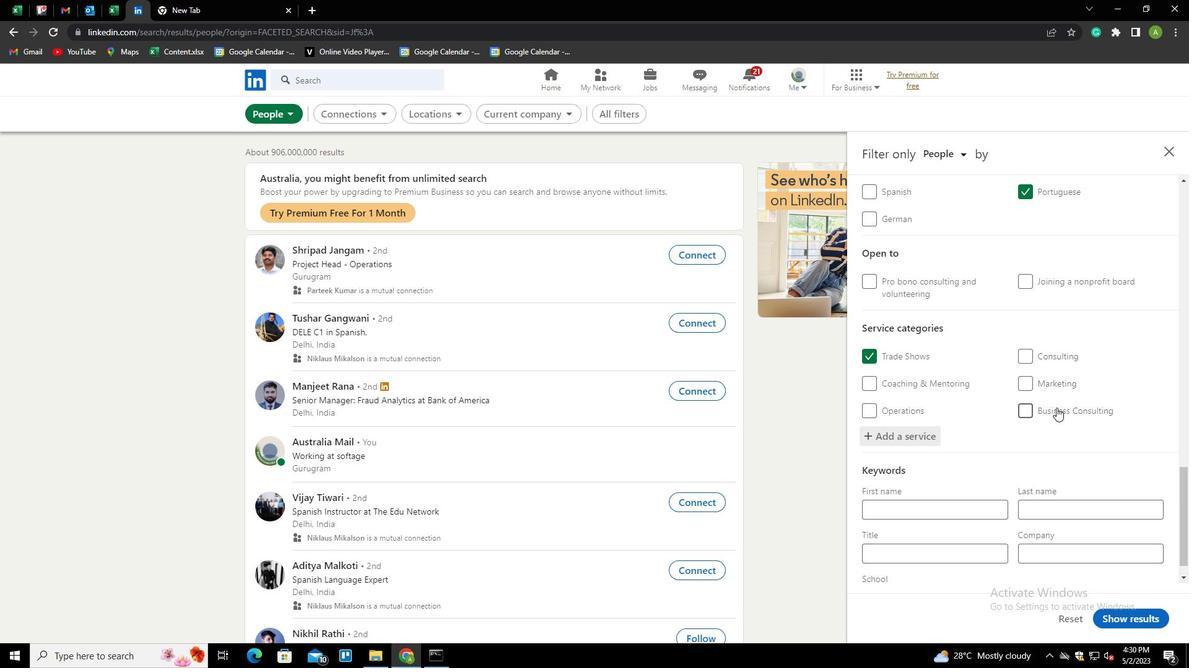 
Action: Mouse scrolled (1056, 407) with delta (0, 0)
Screenshot: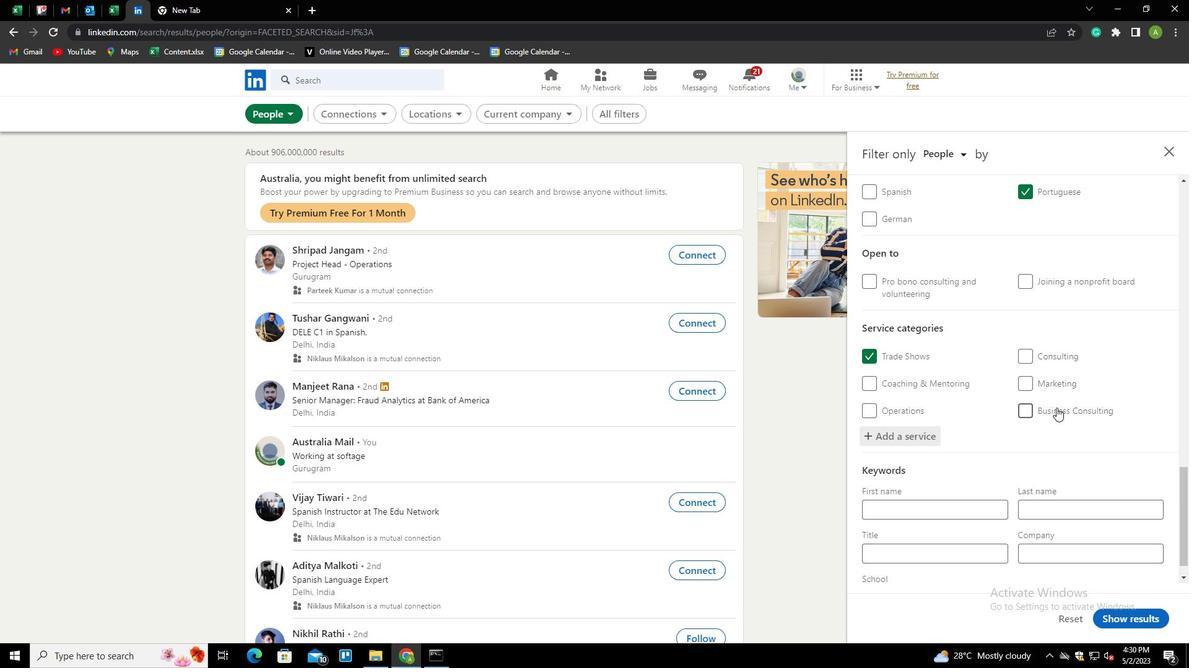 
Action: Mouse moved to (958, 523)
Screenshot: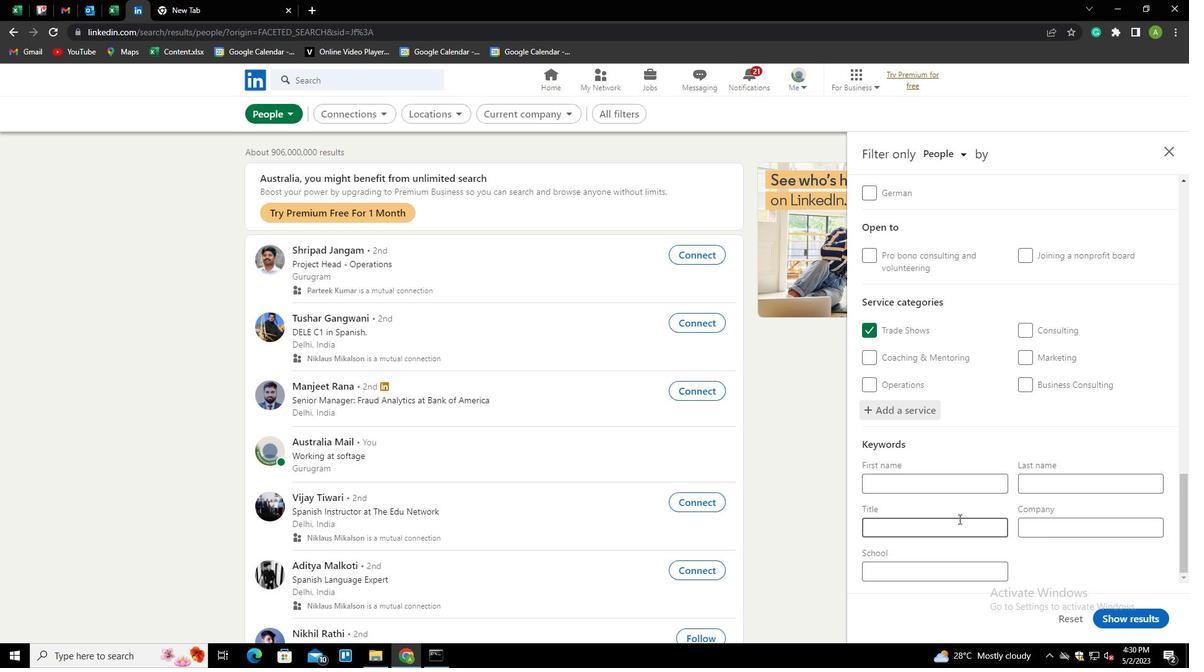 
Action: Mouse pressed left at (958, 523)
Screenshot: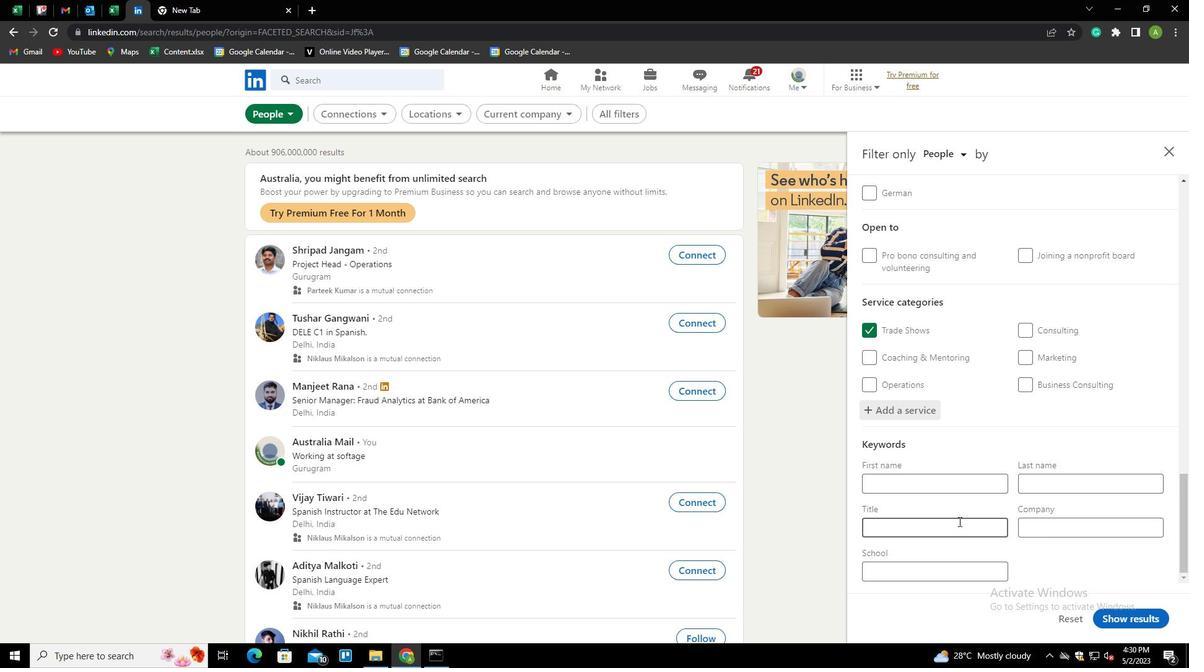 
Action: Key pressed <Key.shift>TRAVEL<Key.space><Key.shift><Key.shift><Key.shift><Key.shift><Key.shift><Key.shift><Key.shift><Key.shift><Key.shift>S<Key.backspace><Key.shift>NUSE<Key.backspace><Key.backspace>RSE
Screenshot: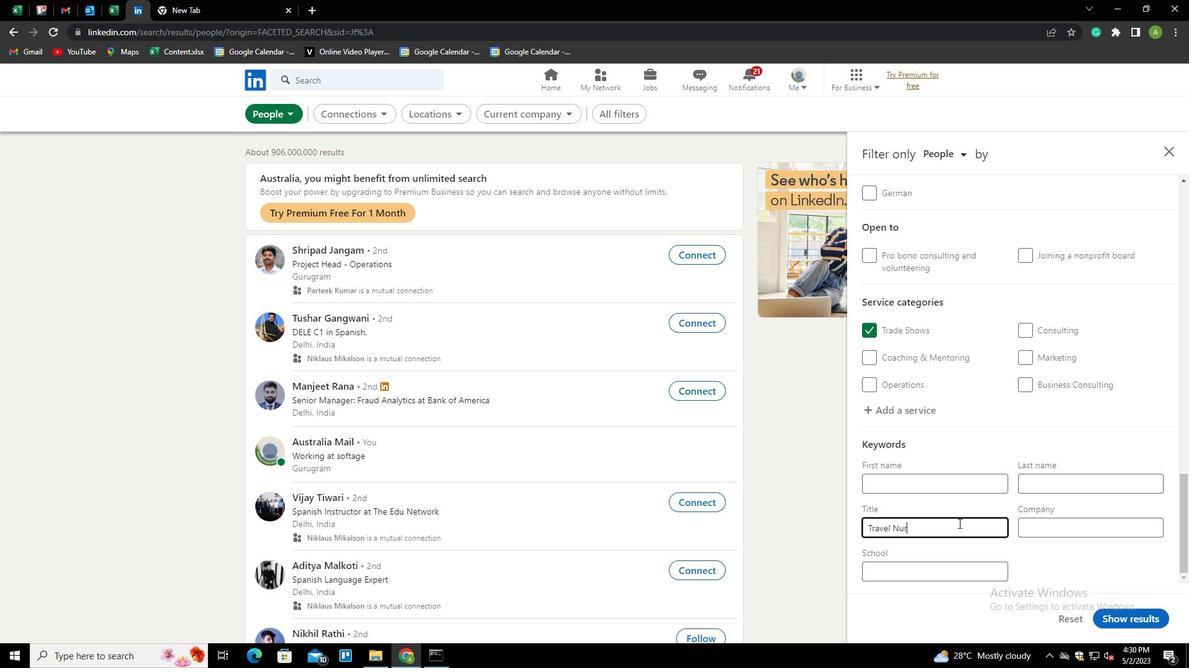 
Action: Mouse moved to (1049, 566)
Screenshot: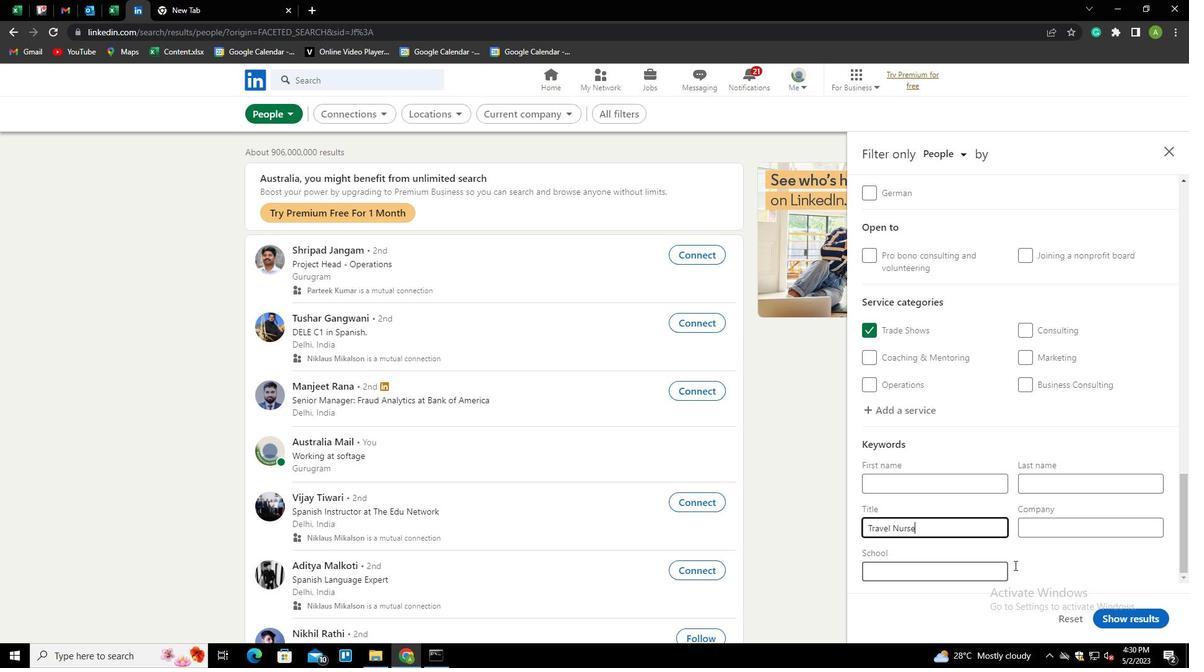 
Action: Mouse pressed left at (1049, 566)
Screenshot: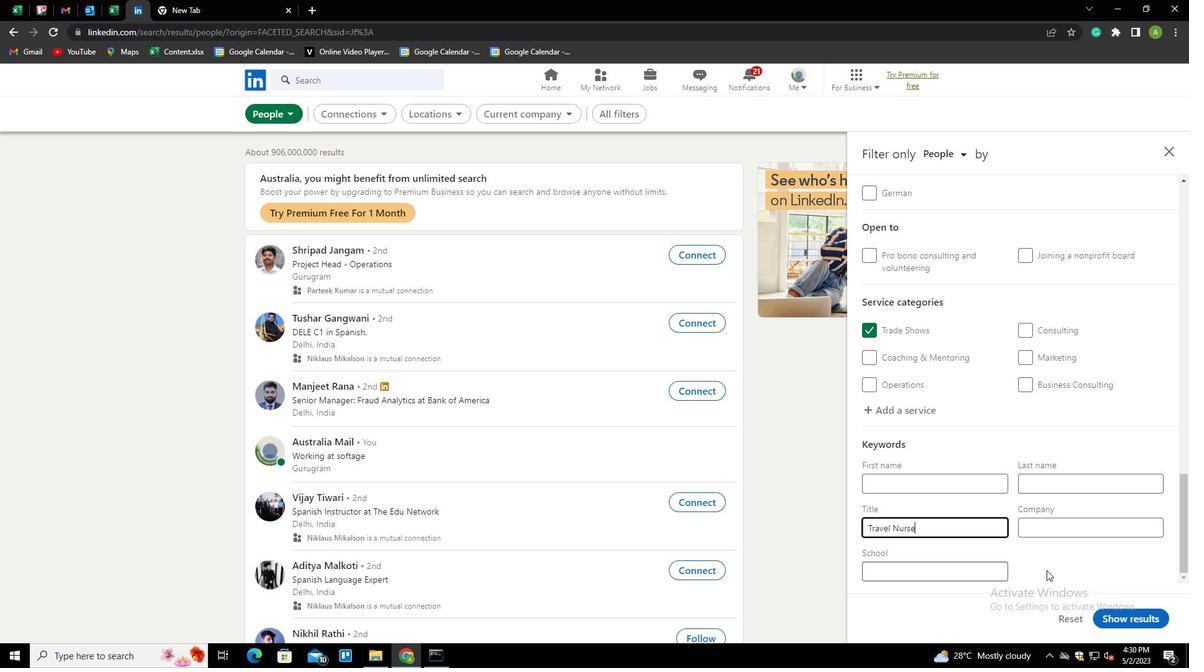 
Action: Mouse moved to (1127, 621)
Screenshot: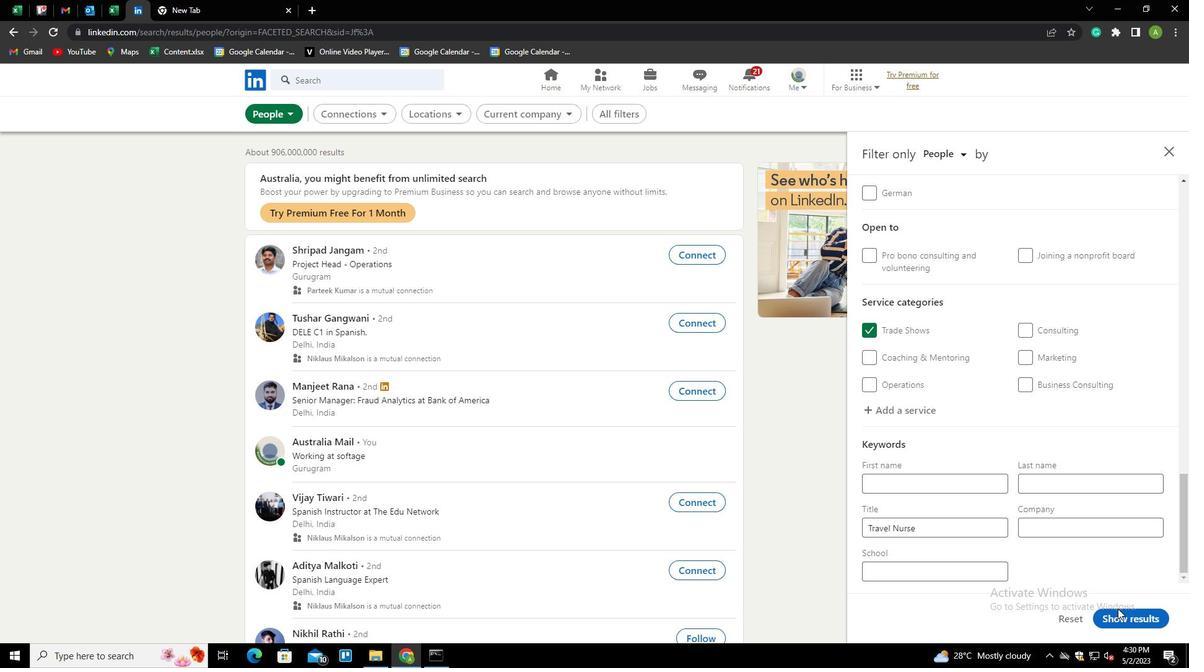 
Action: Mouse pressed left at (1127, 621)
Screenshot: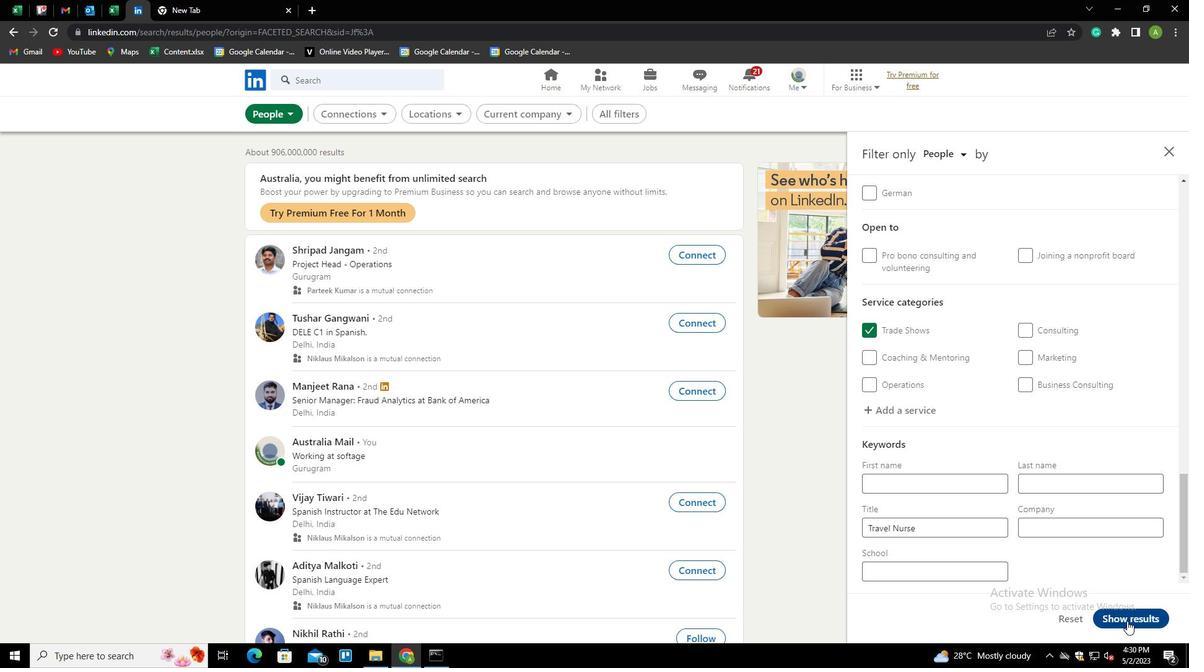 
